 Task: Compose an email invitation for a welcome party, using 'Baguet Script' font and include an image from your desktop.
Action: Mouse moved to (53, 61)
Screenshot: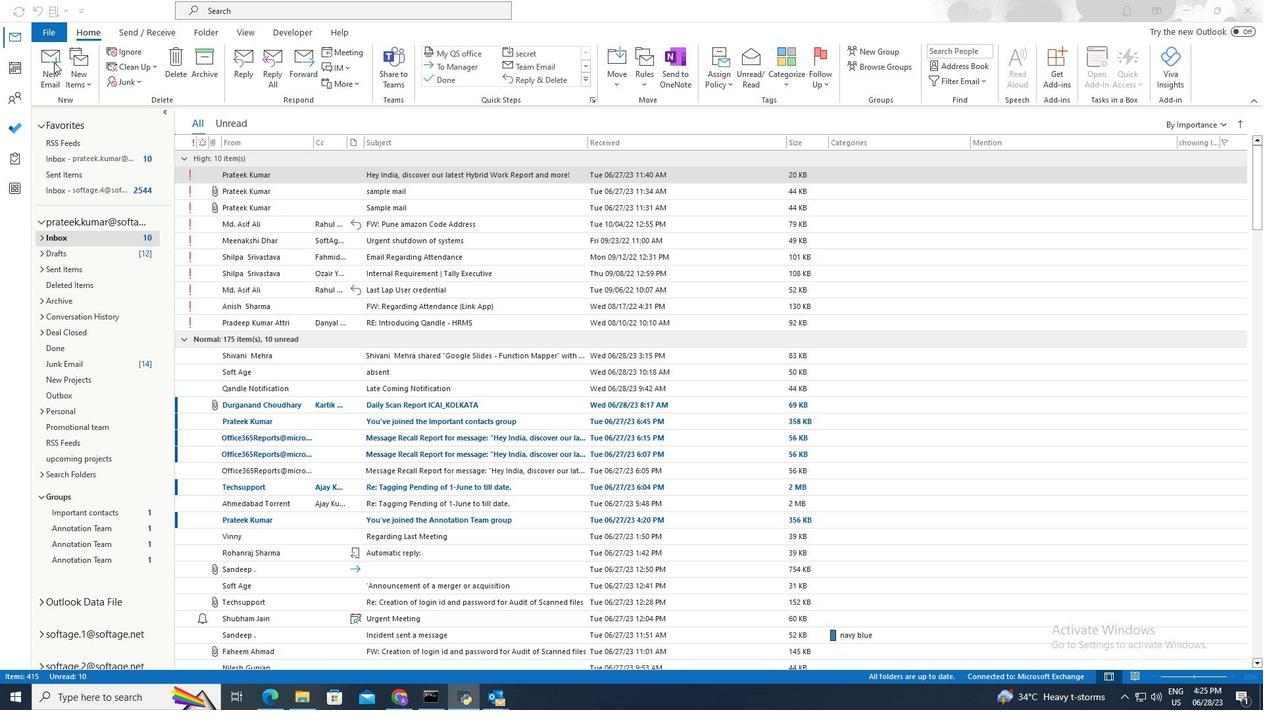 
Action: Mouse pressed left at (53, 61)
Screenshot: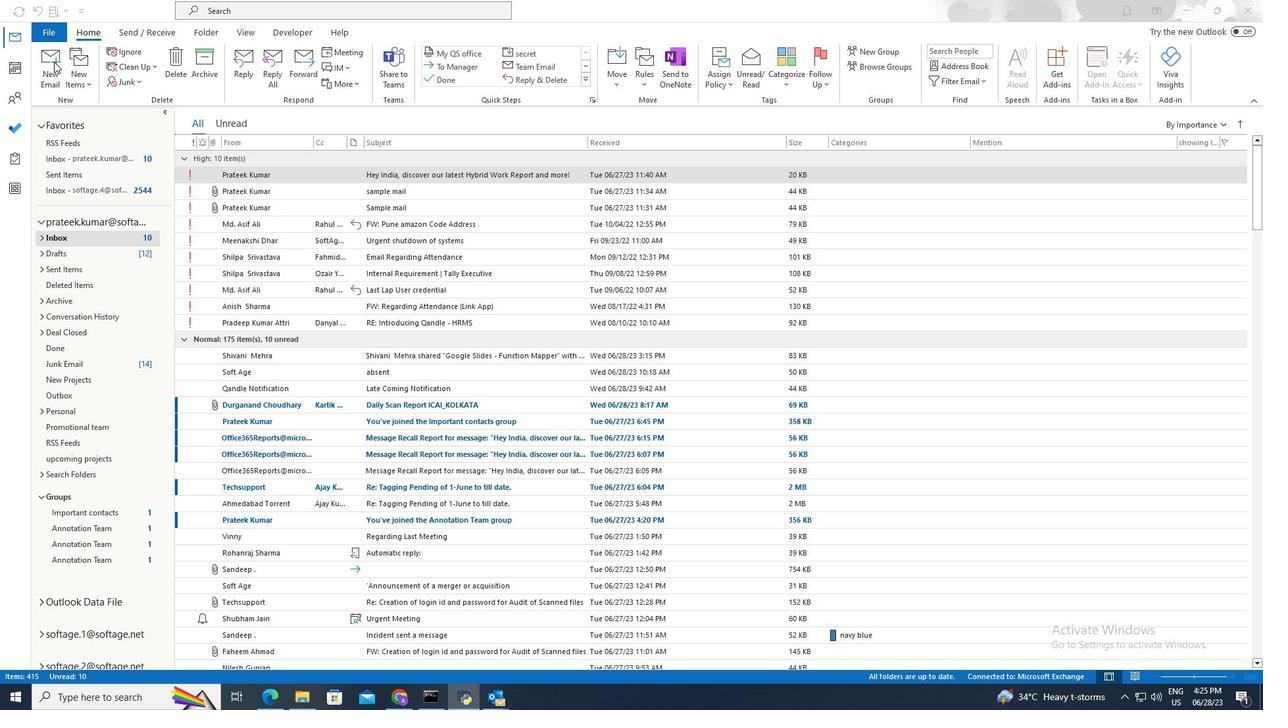 
Action: Mouse moved to (53, 61)
Screenshot: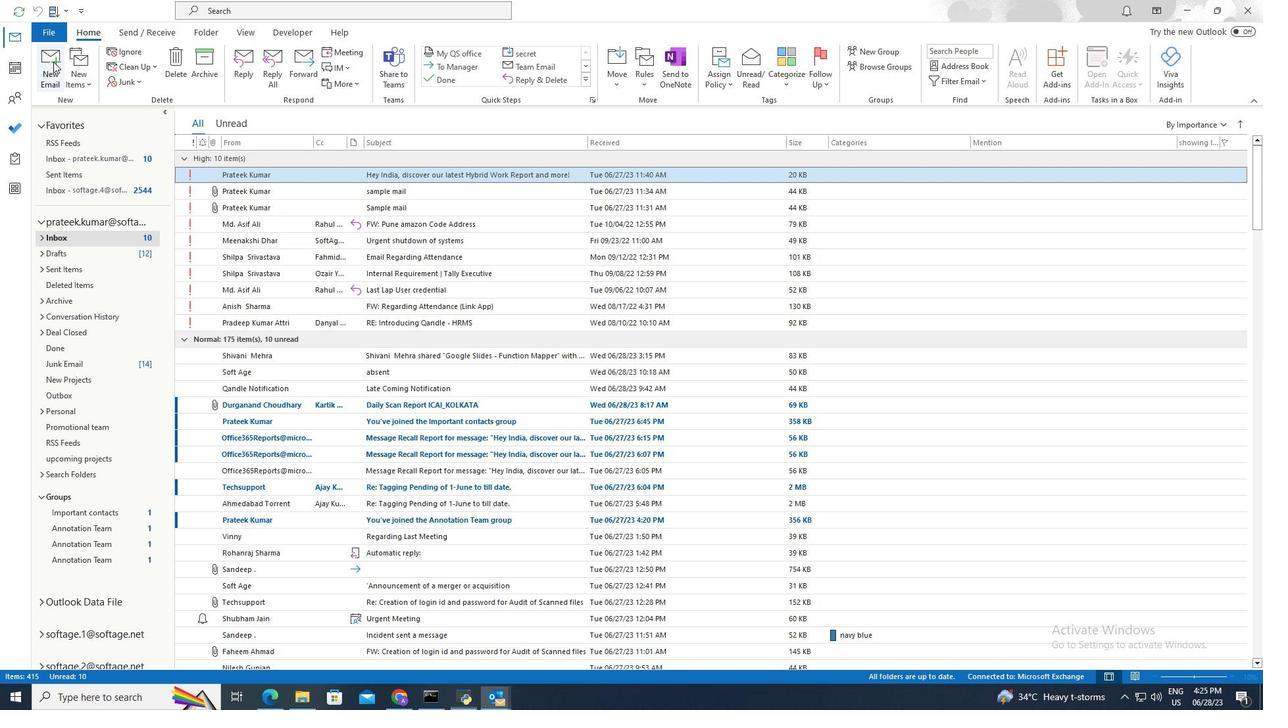
Action: Mouse pressed left at (53, 61)
Screenshot: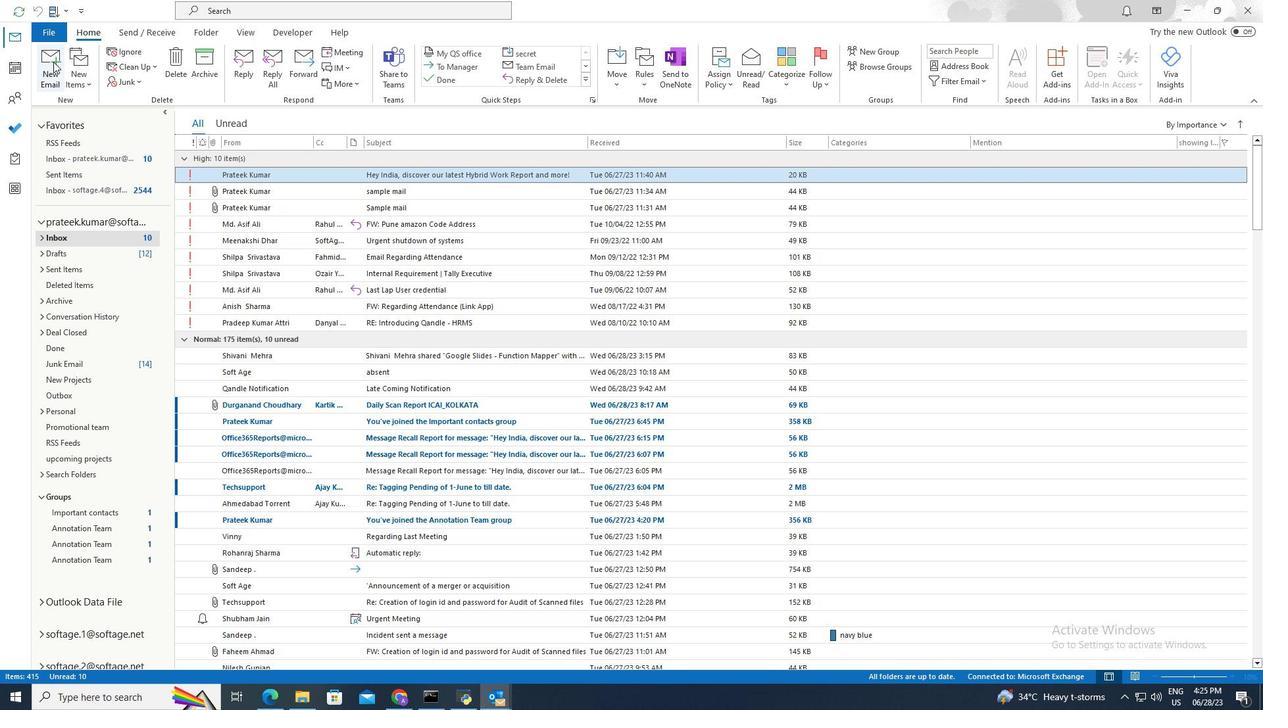 
Action: Mouse moved to (182, 158)
Screenshot: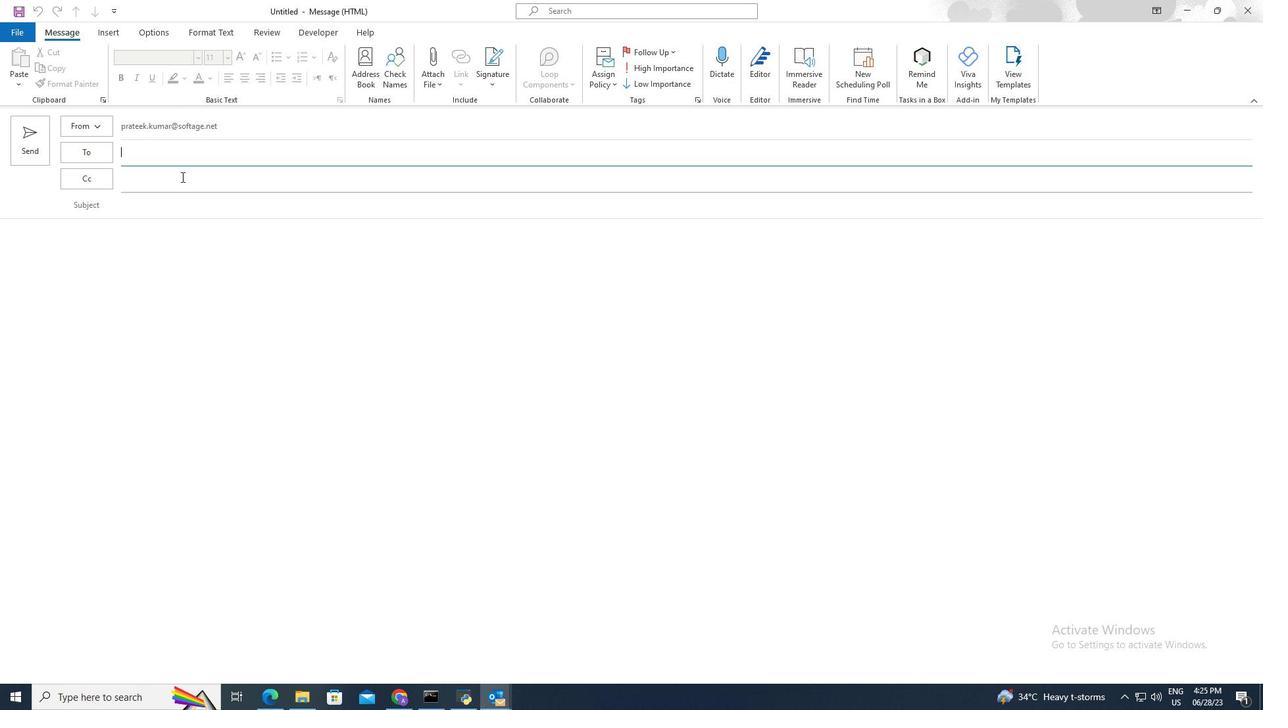 
Action: Mouse pressed left at (182, 158)
Screenshot: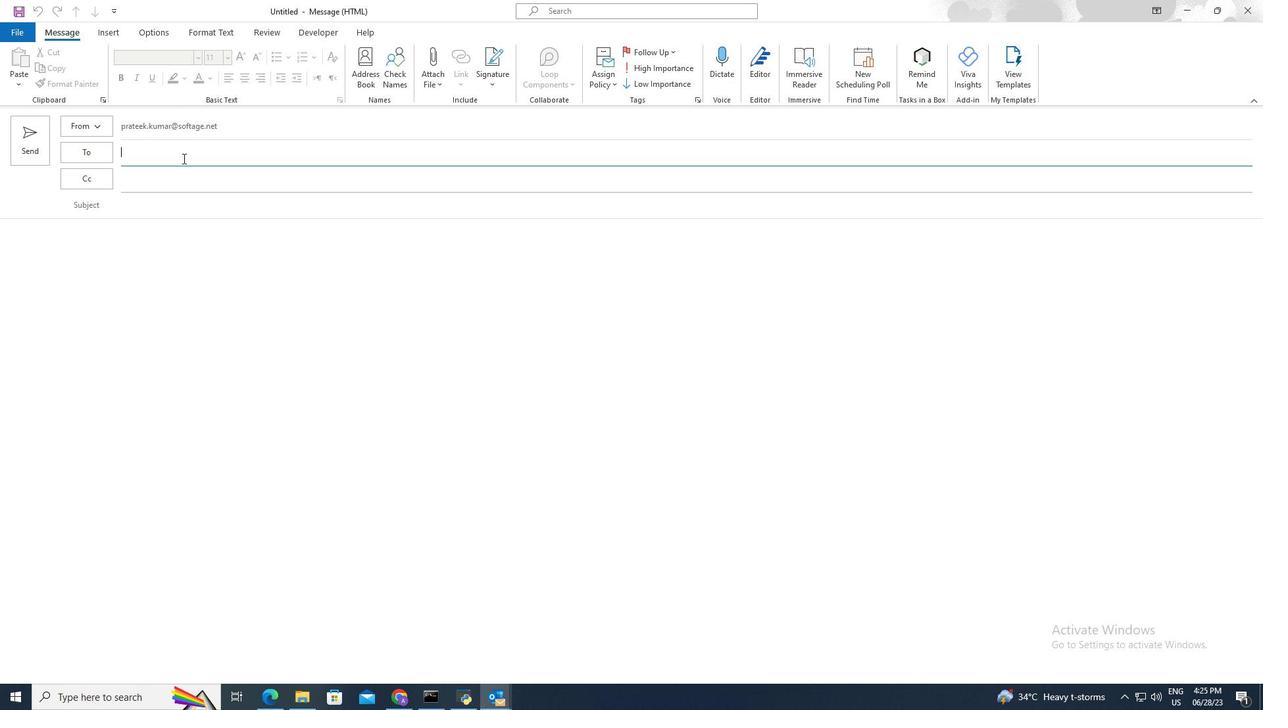 
Action: Key pressed ne<Key.enter>
Screenshot: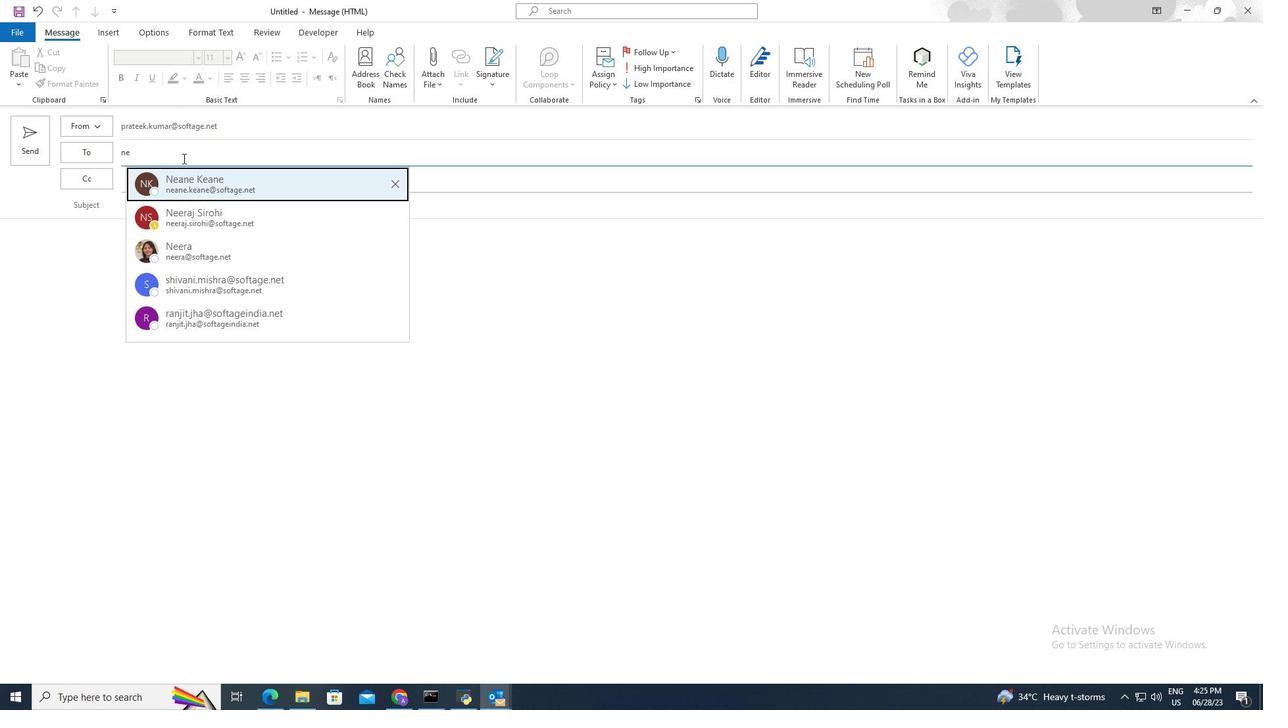 
Action: Mouse moved to (207, 186)
Screenshot: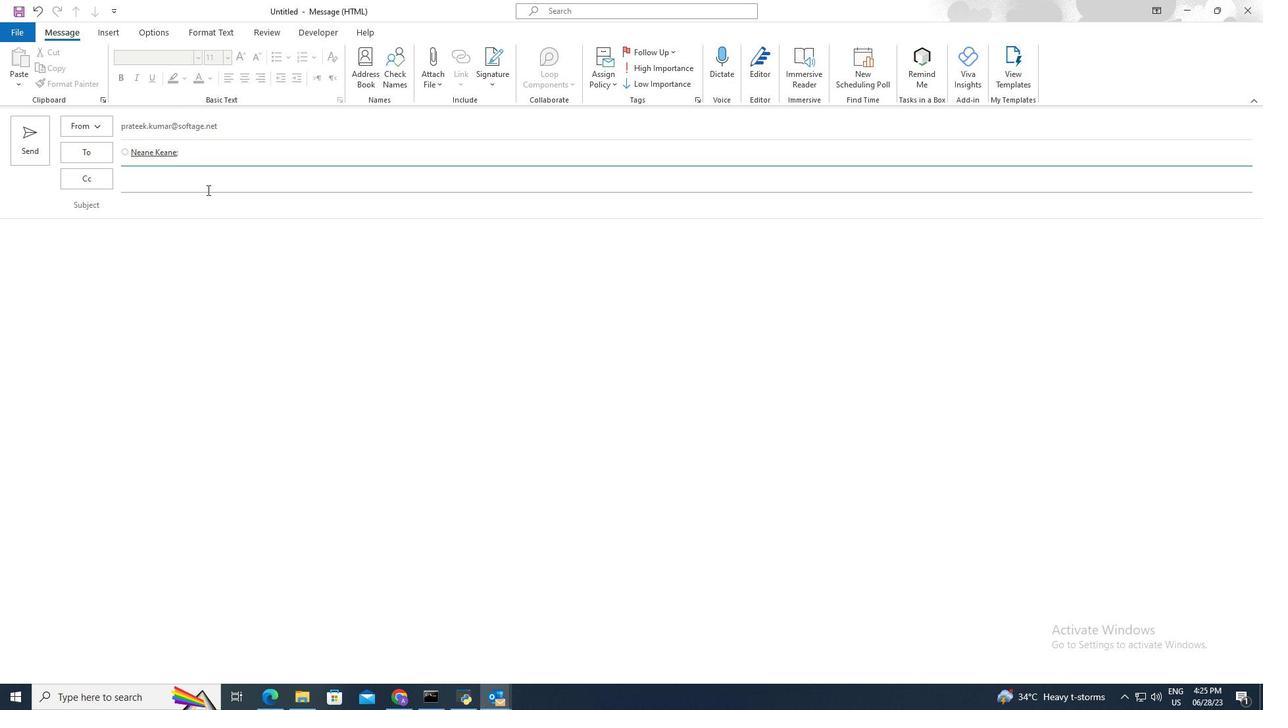 
Action: Mouse pressed left at (207, 186)
Screenshot: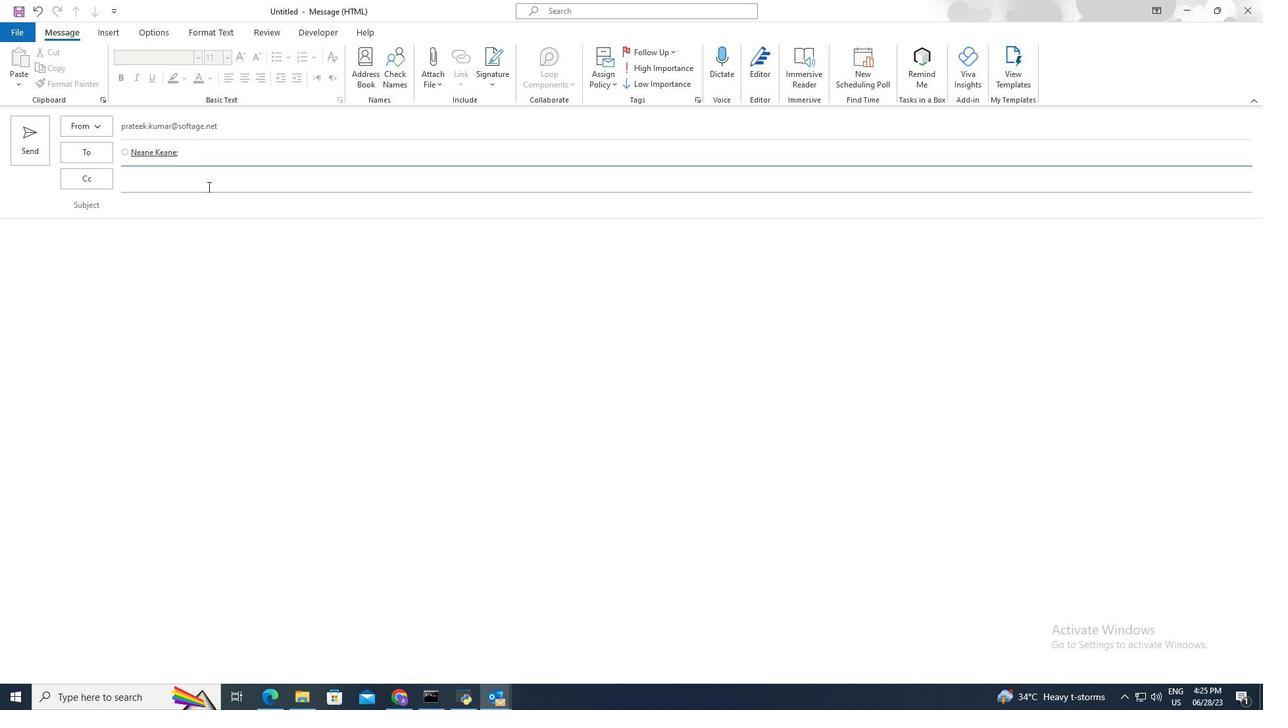 
Action: Key pressed pi<Key.enter>
Screenshot: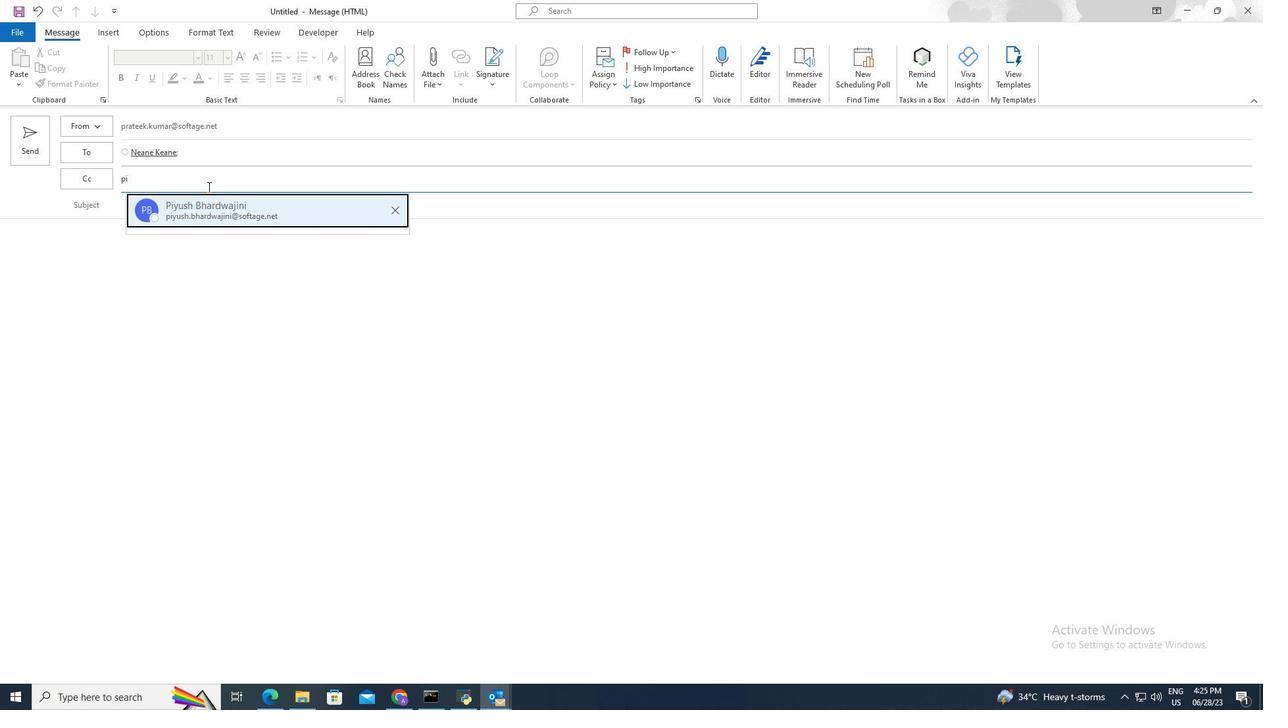 
Action: Mouse moved to (255, 187)
Screenshot: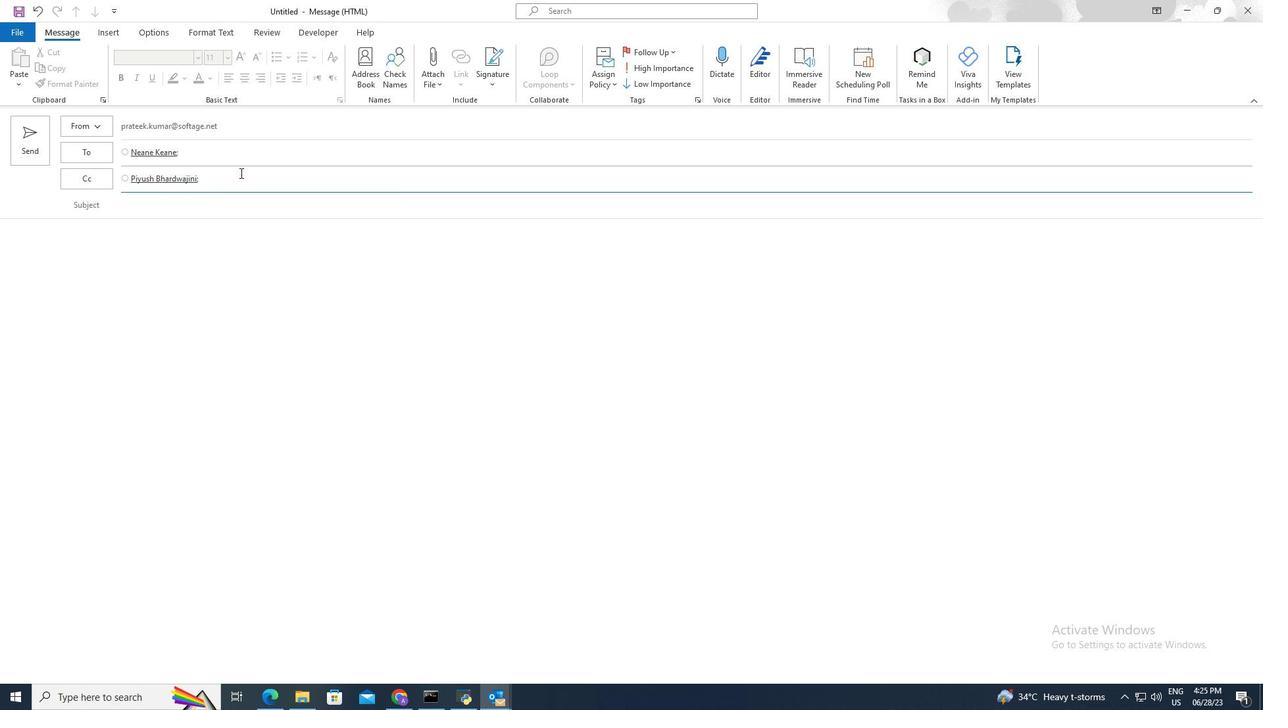 
Action: Mouse pressed left at (255, 187)
Screenshot: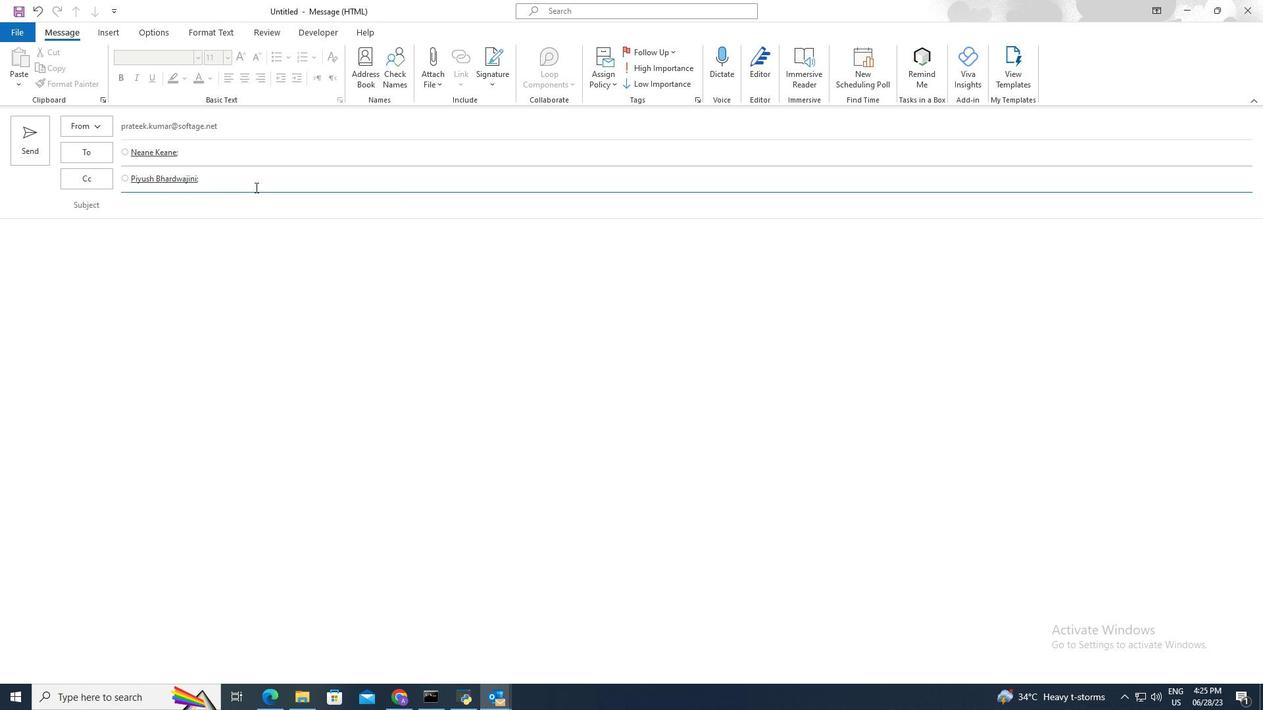 
Action: Mouse moved to (255, 187)
Screenshot: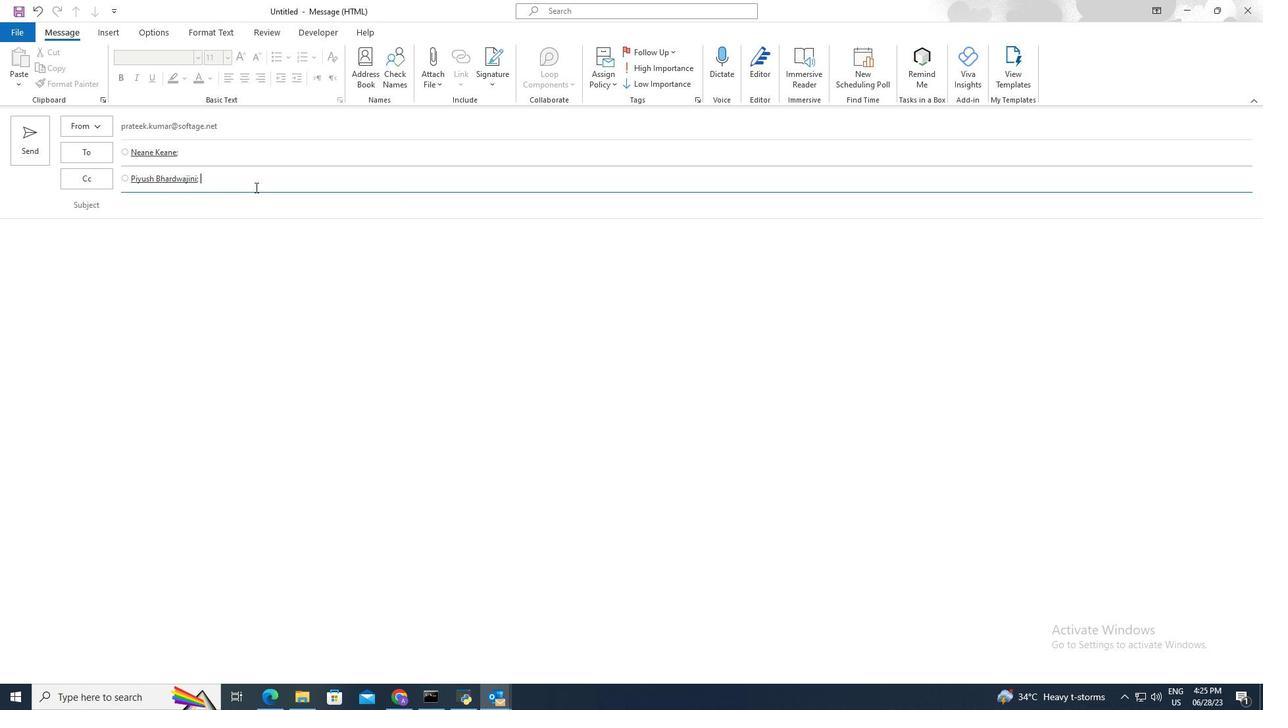 
Action: Key pressed roh<Key.enter>
Screenshot: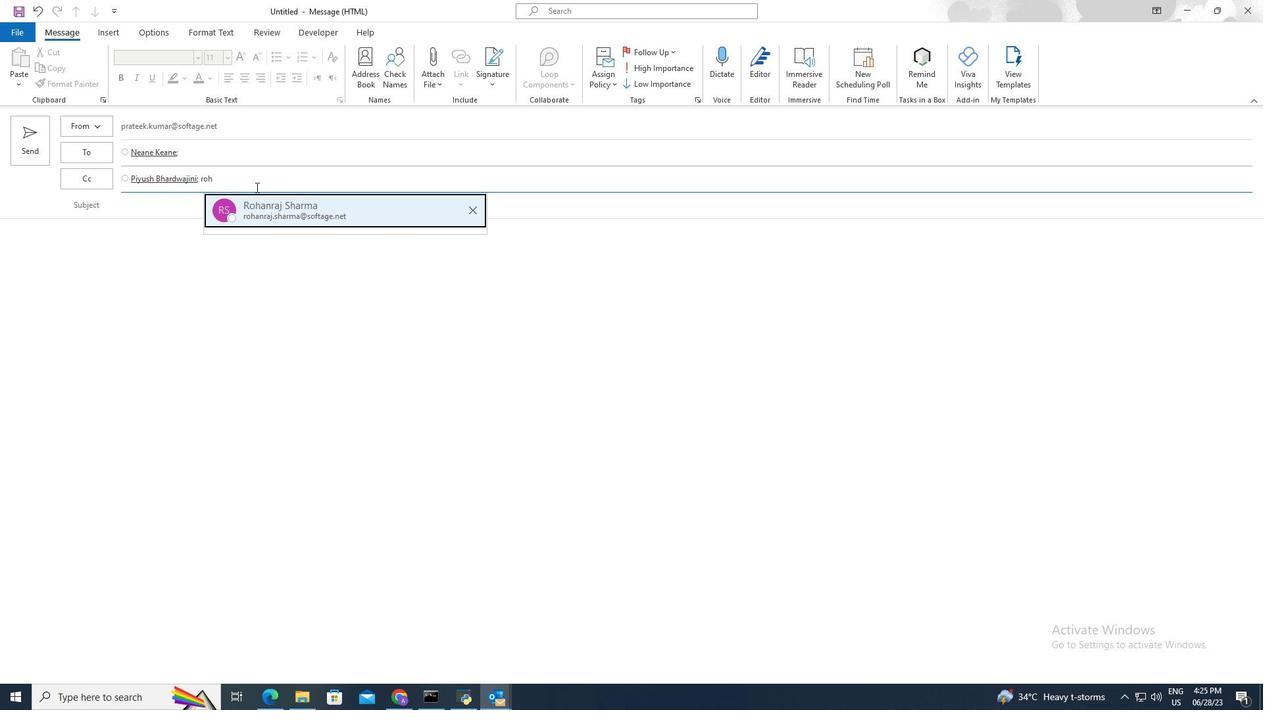 
Action: Mouse moved to (253, 211)
Screenshot: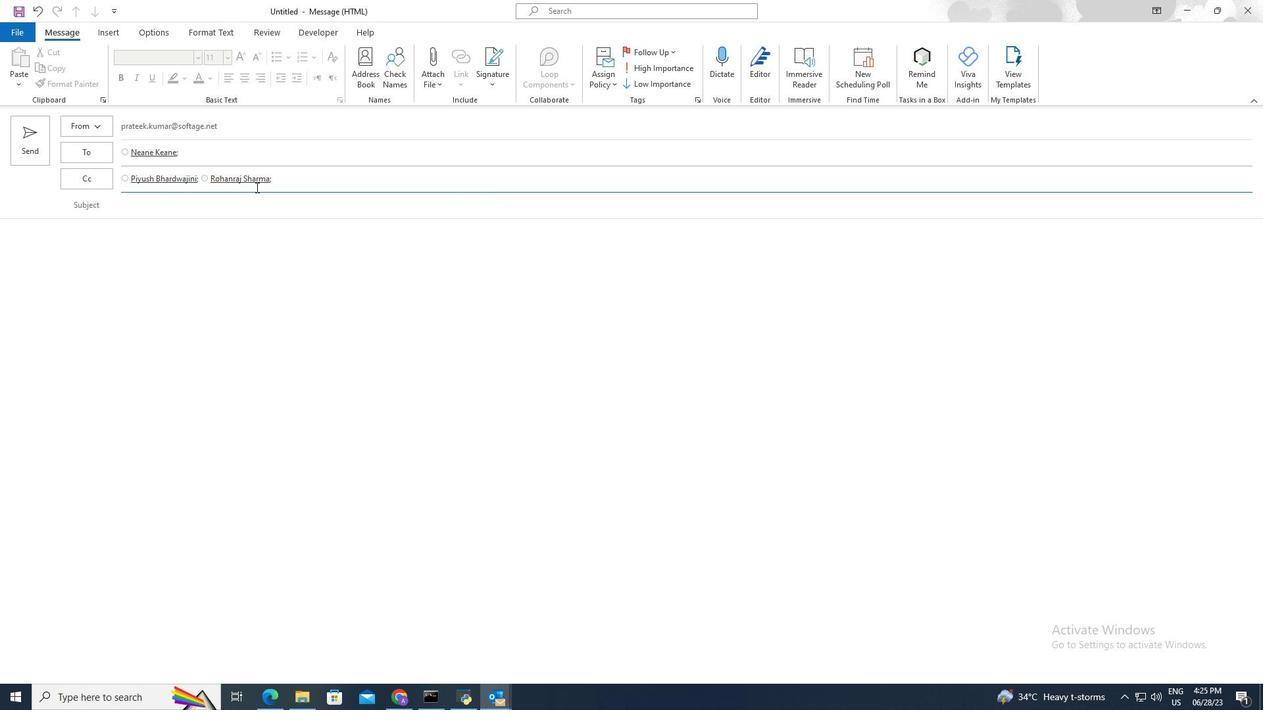 
Action: Mouse pressed left at (253, 211)
Screenshot: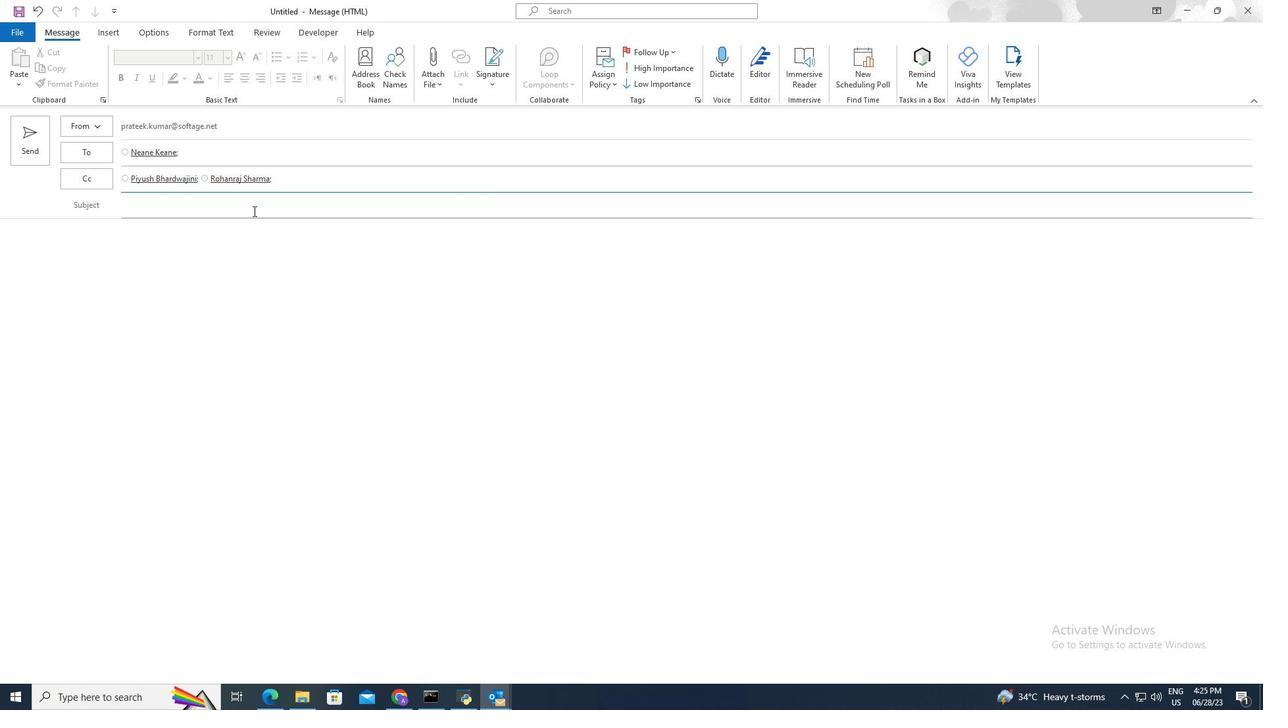 
Action: Key pressed <Key.shift>Join<Key.space><Key.shift>us<Key.space>for<Key.space>a<Key.space><Key.shift>Spectacular<Key.space><Key.shift>Welcome<Key.space><Key.shift>Party<Key.shift>!
Screenshot: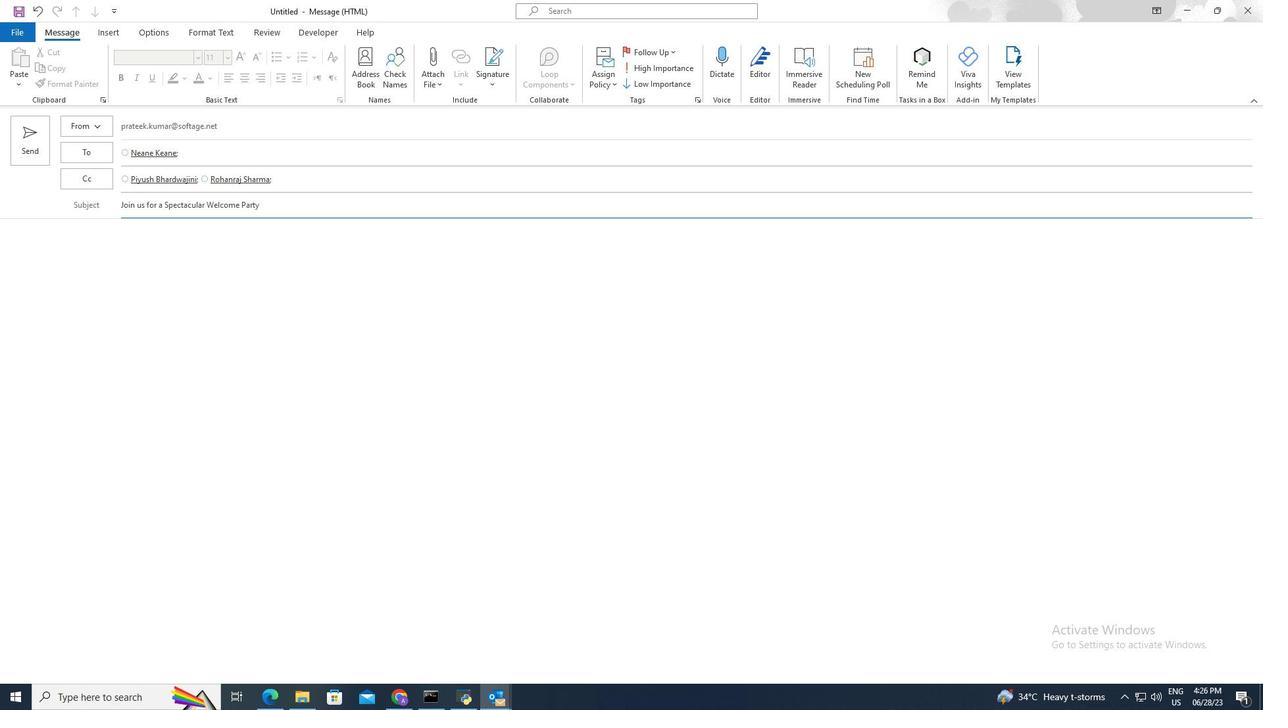 
Action: Mouse moved to (262, 247)
Screenshot: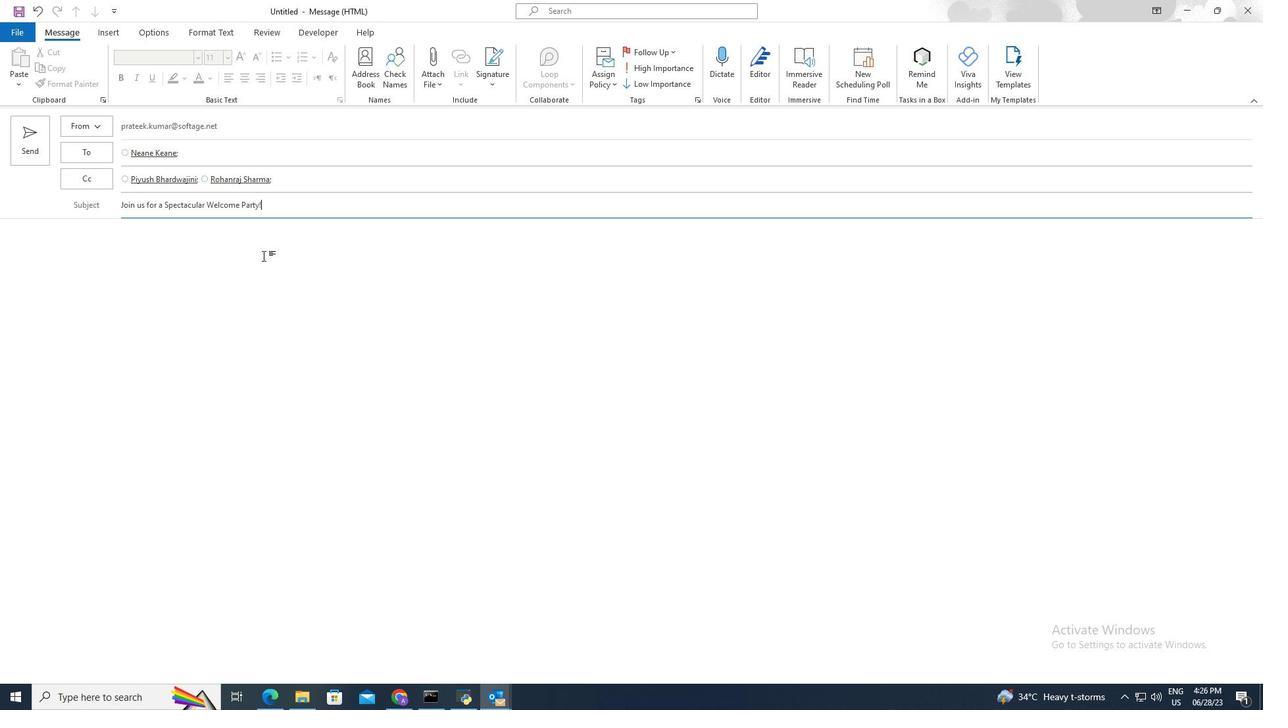 
Action: Mouse pressed left at (262, 247)
Screenshot: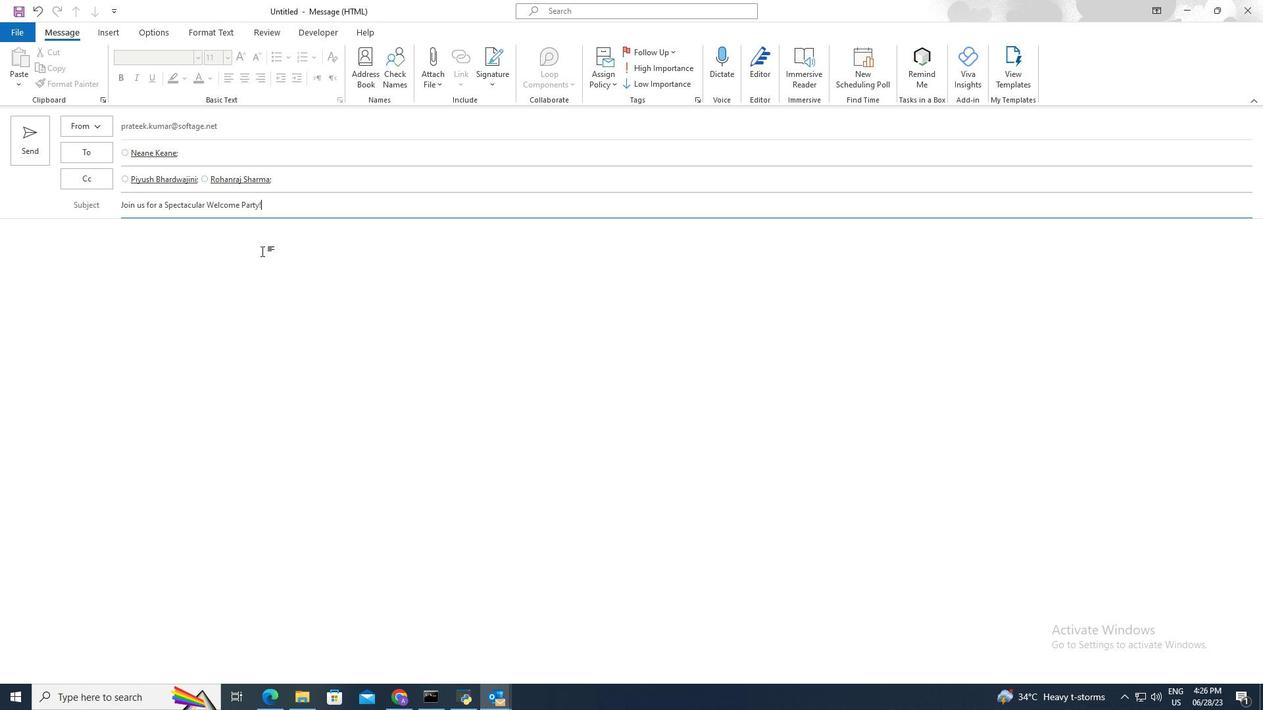 
Action: Key pressed <Key.shift>We<Key.space>hope<Key.space>this<Key.space>email<Key.space>finds<Key.space>you<Key.space>in<Key.space>high<Key.space>spirits<Key.shift><Key.shift><Key.shift><Key.shift><Key.shift>!<Key.space><Key.shift><Key.shift><Key.shift><Key.shift><Key.shift><Key.shift><Key.shift><Key.shift><Key.shift><Key.shift><Key.shift><Key.shift><Key.shift><Key.shift><Key.shift><Key.shift><Key.shift><Key.shift><Key.shift><Key.shift><Key.shift><Key.shift><Key.shift><Key.shift><Key.shift><Key.shift><Key.shift><Key.shift>We<Key.space>are<Key.space>delighted<Key.space>to<Key.space>extend<Key.space>a<Key.space>warm<Key.space>invitation<Key.space>to<Key.space>our<Key.space>upcoming<Key.space><Key.shift>Welcome<Key.space><Key.shift>Party,<Key.space>adn<Key.space>we<Key.space>would<Key.space>be<Key.space>thrilled<Key.space>if<Key.space>you<Key.space>could<Key.space>join<Key.space>us<Key.space>in<Key.space>ci<Key.backspace>elebrating<Key.space>this<Key.space>exciting<Key.space>occasion.<Key.space><Key.shift>As<Key.space>you<Key.space>may<Key.space>know<Key.space><Key.backspace>,<Key.space>we<Key.space>recently<Key.space>welcomed<Key.space>some<Key.space>fantastic<Key.space>new<Key.space>additions<Key.space>to<Key.space>our<Key.space>team,<Key.space>and<Key.space>we<Key.space>believe<Key.space>it's<Key.space>the<Key.space>perfect<Key.space>opportunity<Key.space>to<Key.space>come<Key.space>together,<Key.space>forge<Key.space>new<Key.space>connections,<Key.space>and<Key.space>foster<Key.space>s<Key.space><Key.backspace><Key.backspace>a<Key.space>sense<Key.space>of<Key.space>cm<Key.backspace>amaraderie<Key.space>
Screenshot: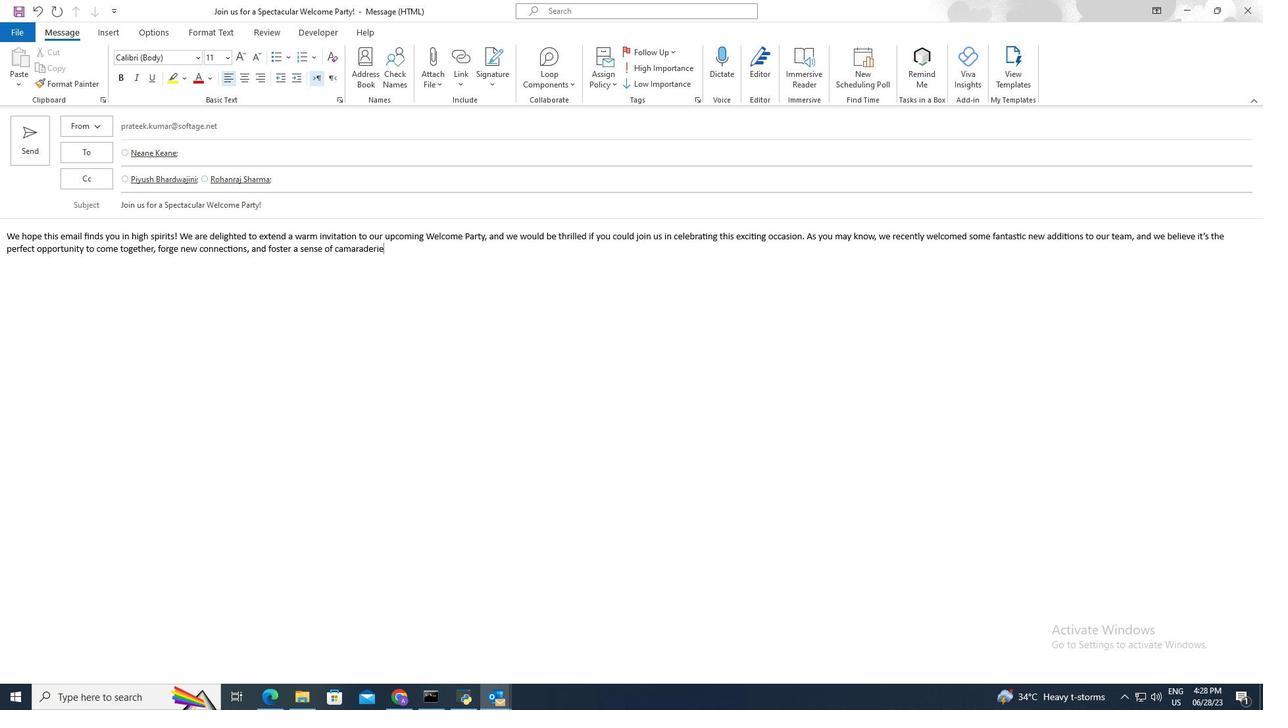 
Action: Mouse moved to (213, 241)
Screenshot: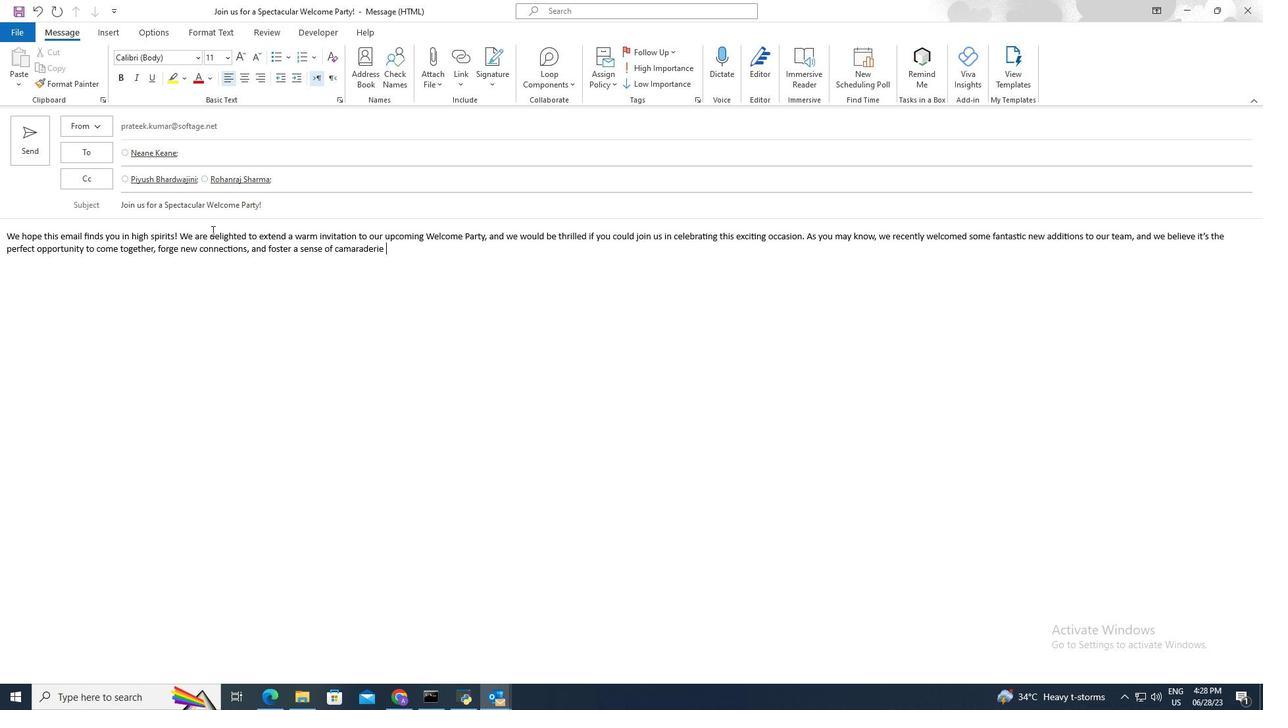 
Action: Mouse pressed left at (213, 241)
Screenshot: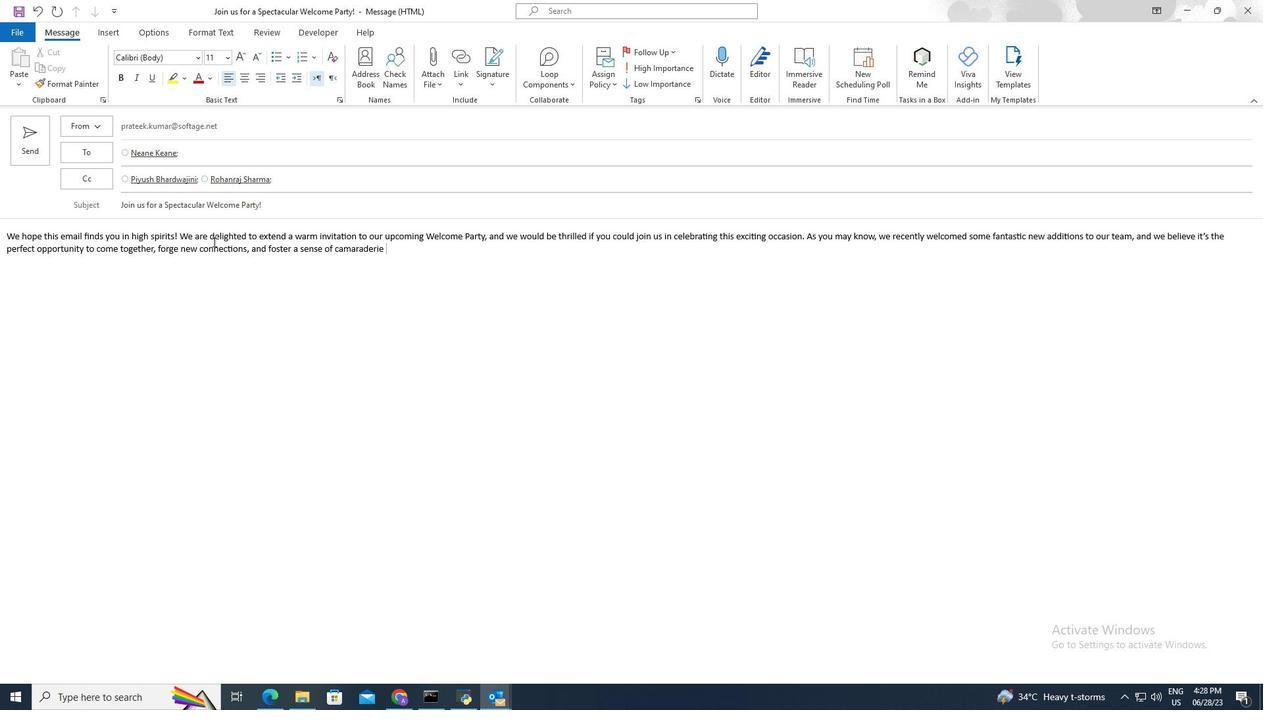 
Action: Mouse moved to (209, 242)
Screenshot: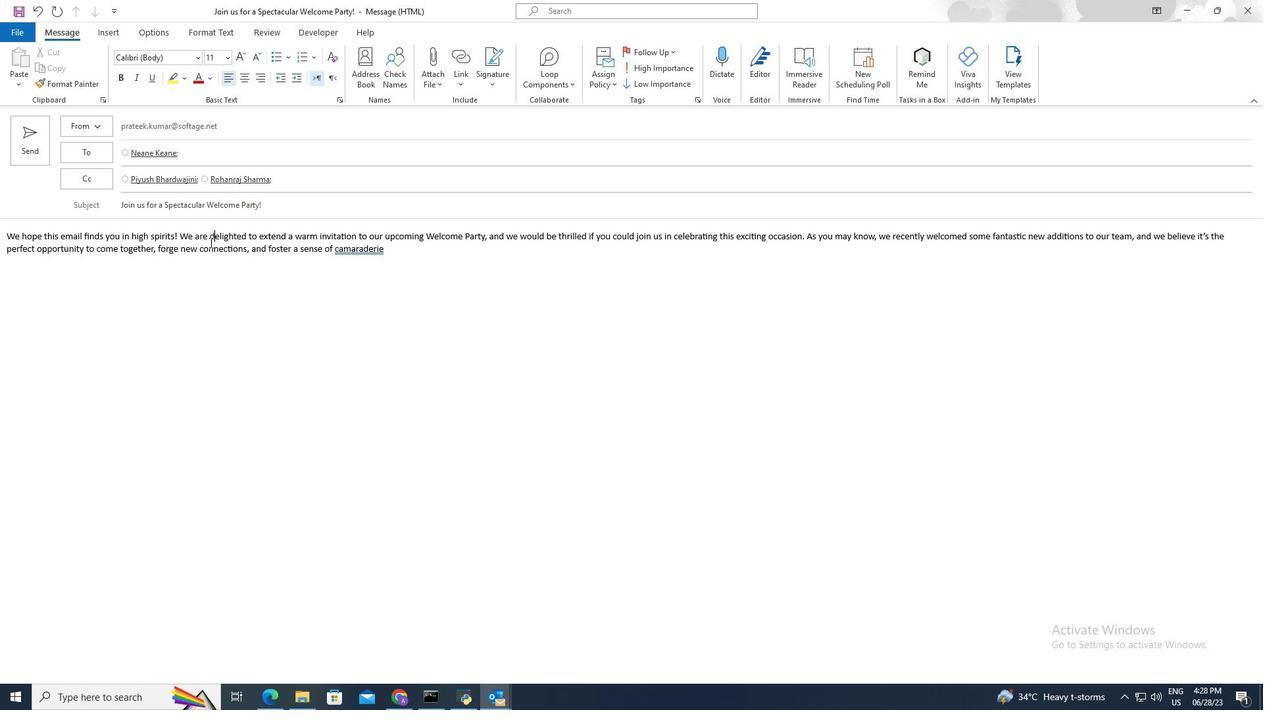 
Action: Key pressed ctrl+A
Screenshot: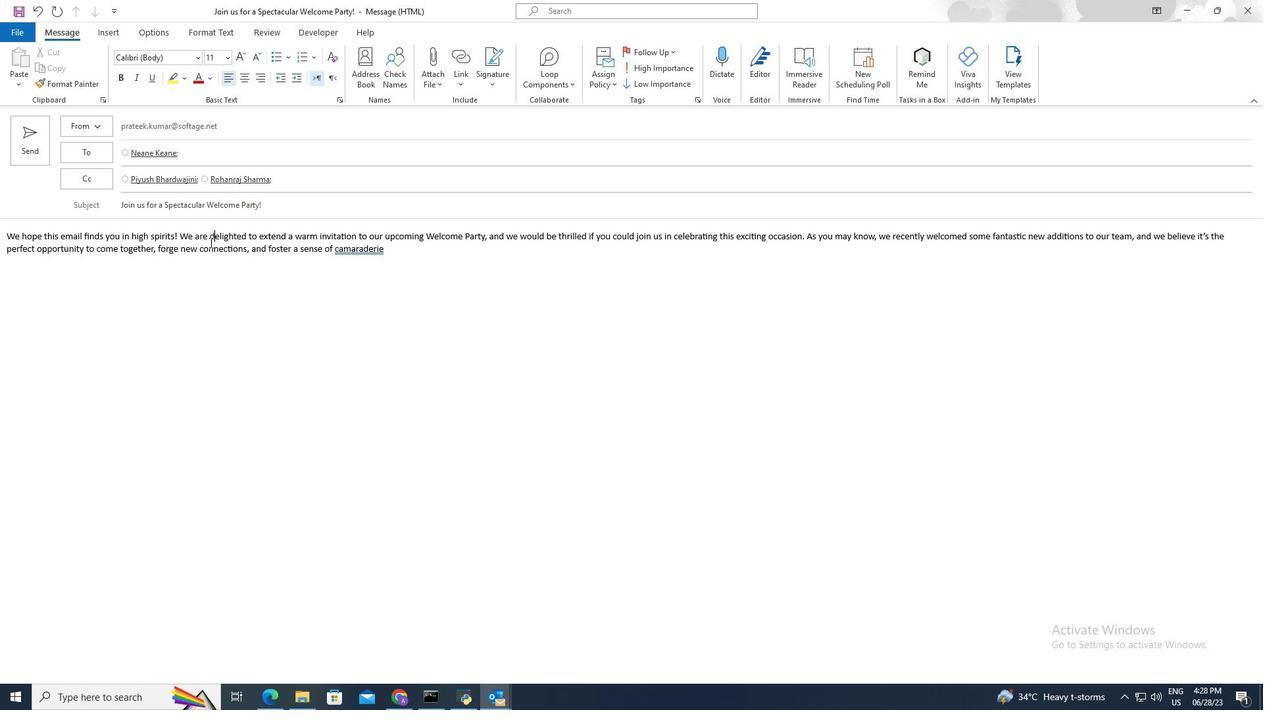 
Action: Mouse moved to (197, 56)
Screenshot: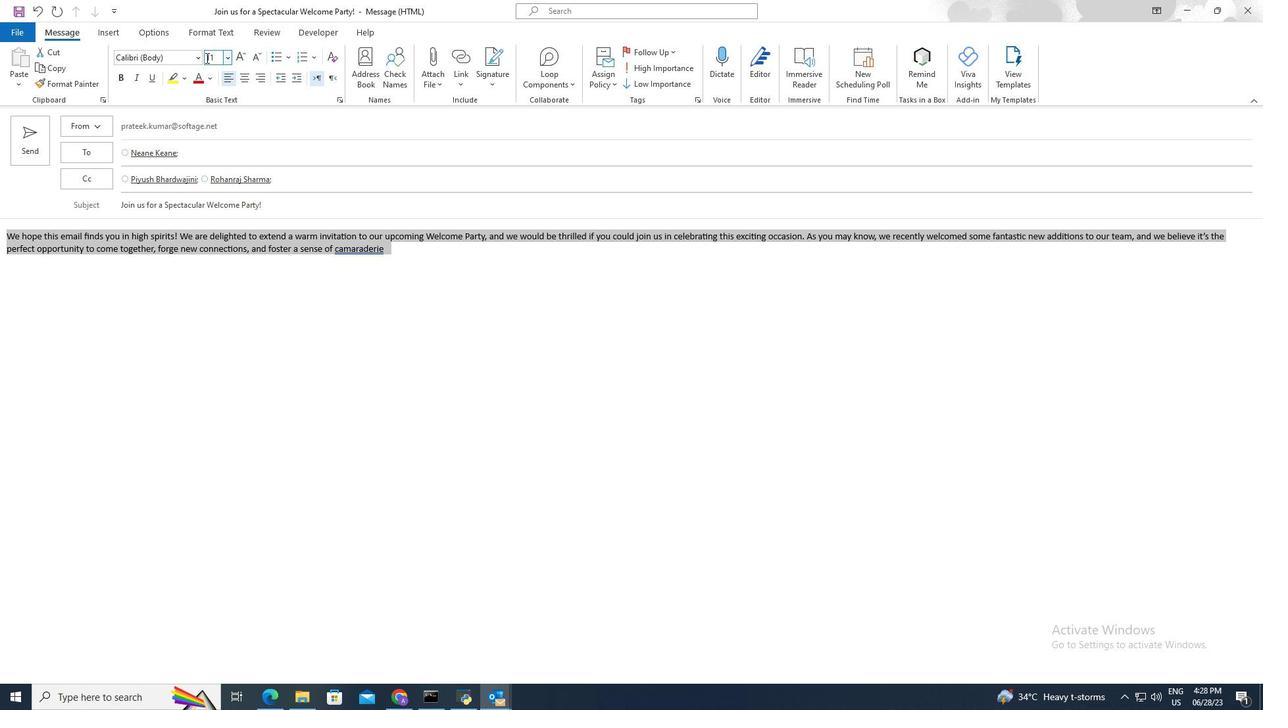 
Action: Mouse pressed left at (197, 56)
Screenshot: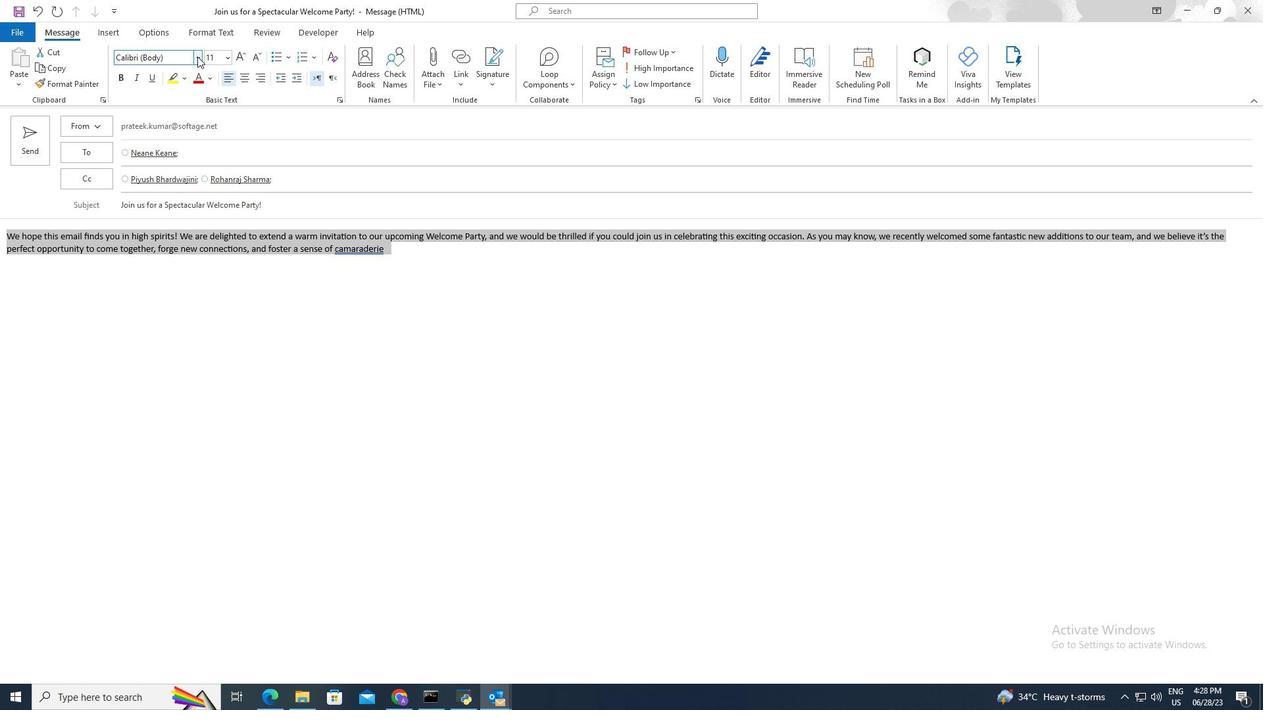 
Action: Mouse moved to (192, 61)
Screenshot: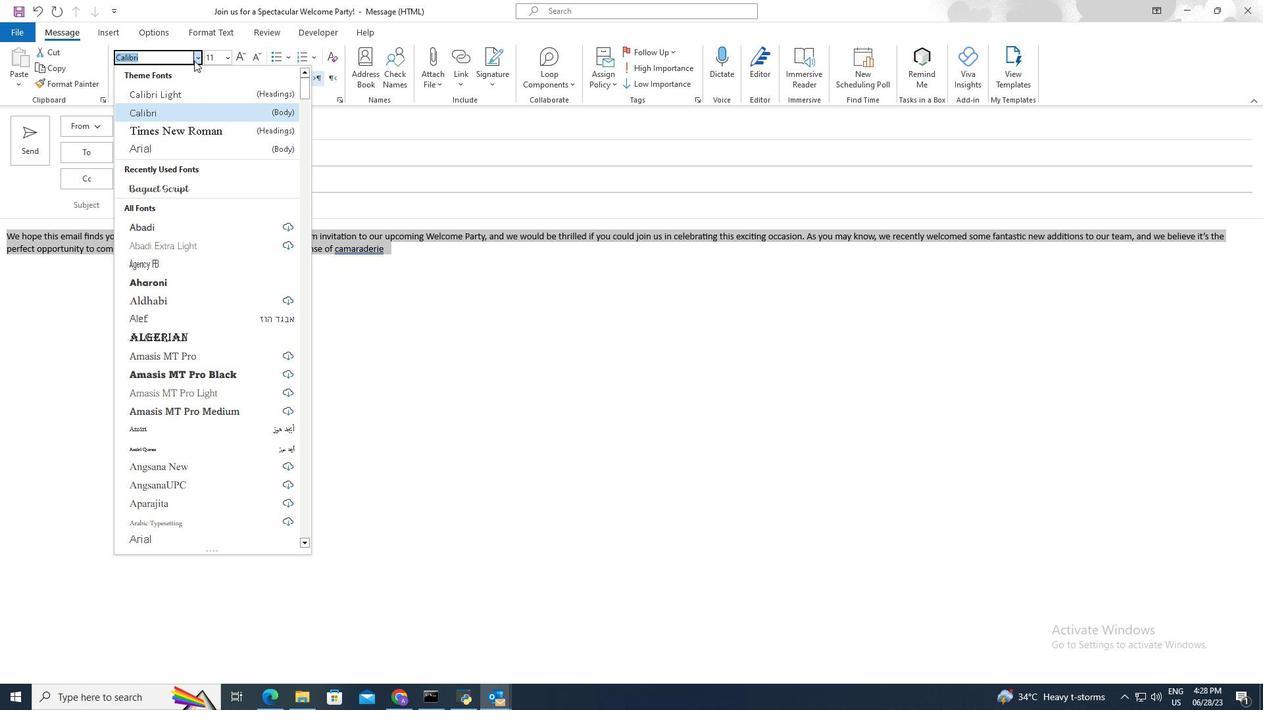 
Action: Key pressed <Key.backspace>b
Screenshot: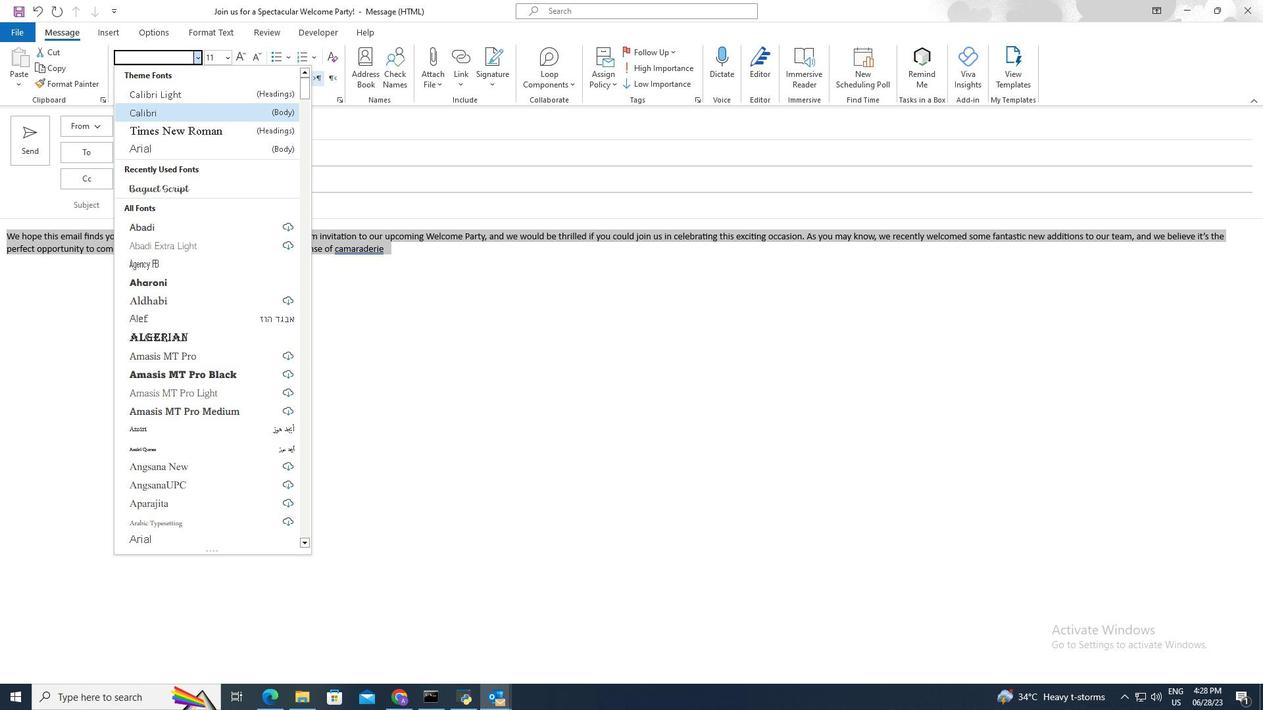
Action: Mouse moved to (190, 186)
Screenshot: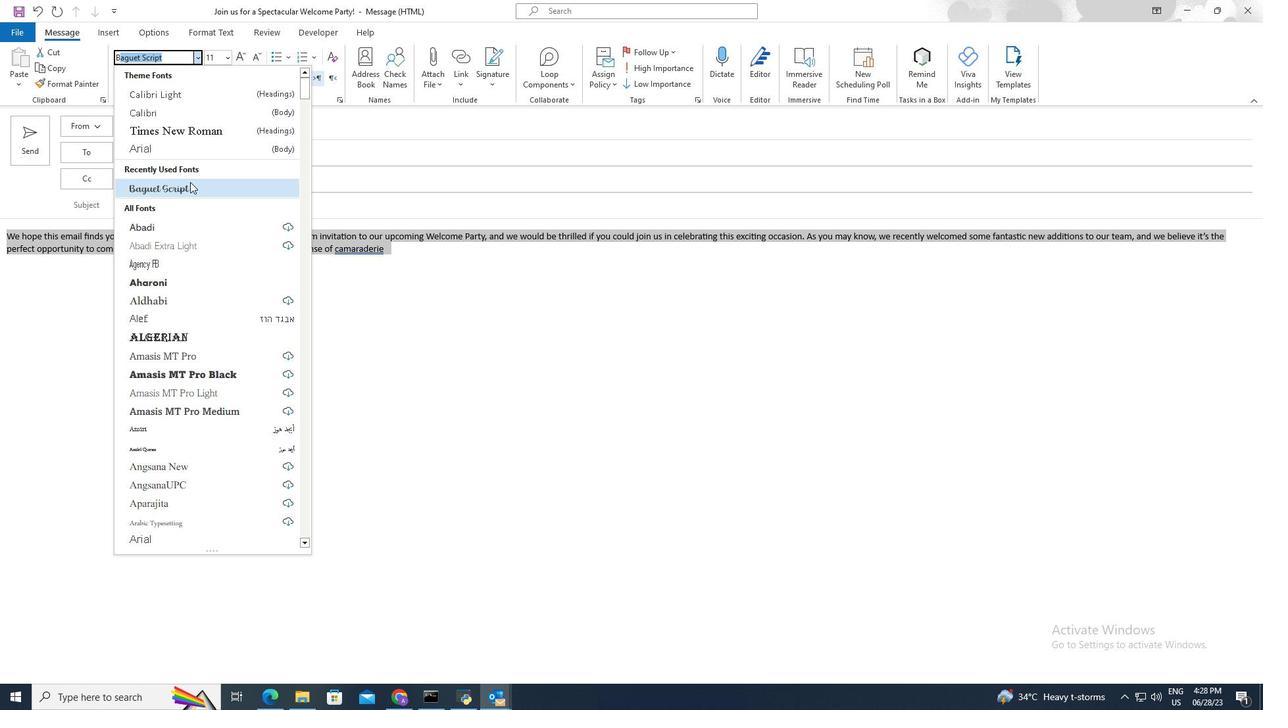 
Action: Mouse pressed left at (190, 186)
Screenshot: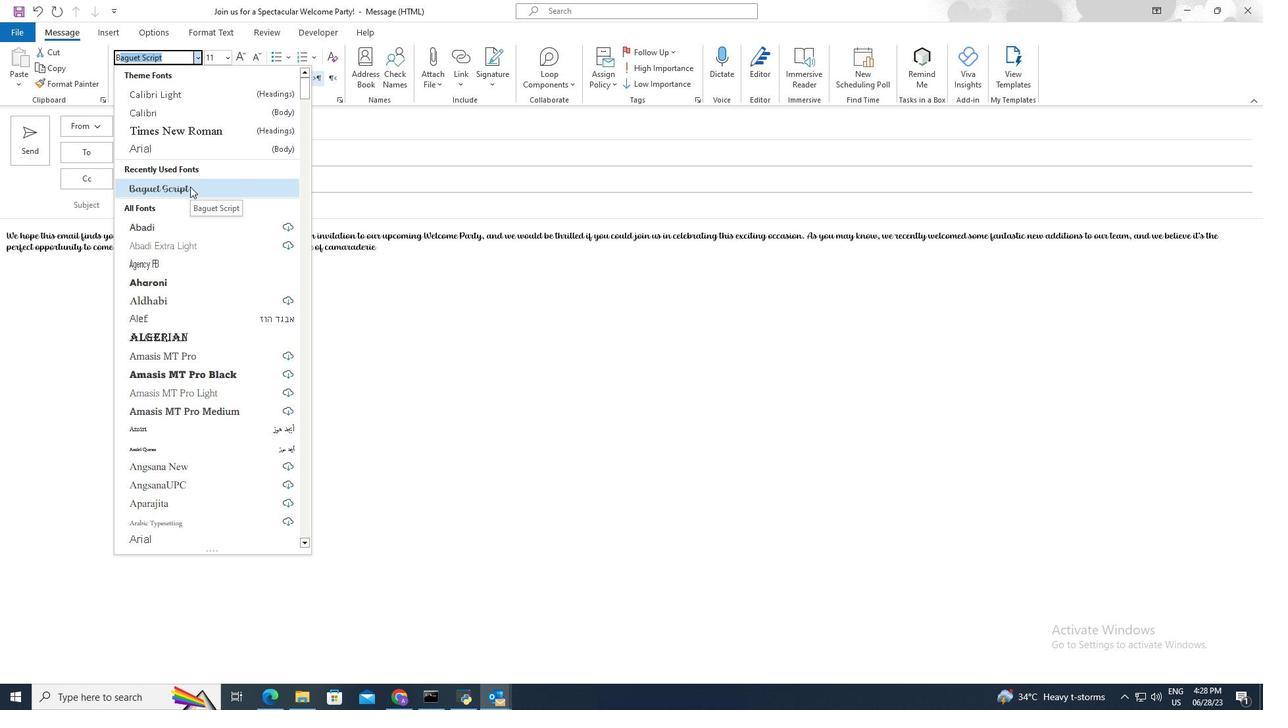 
Action: Mouse moved to (419, 256)
Screenshot: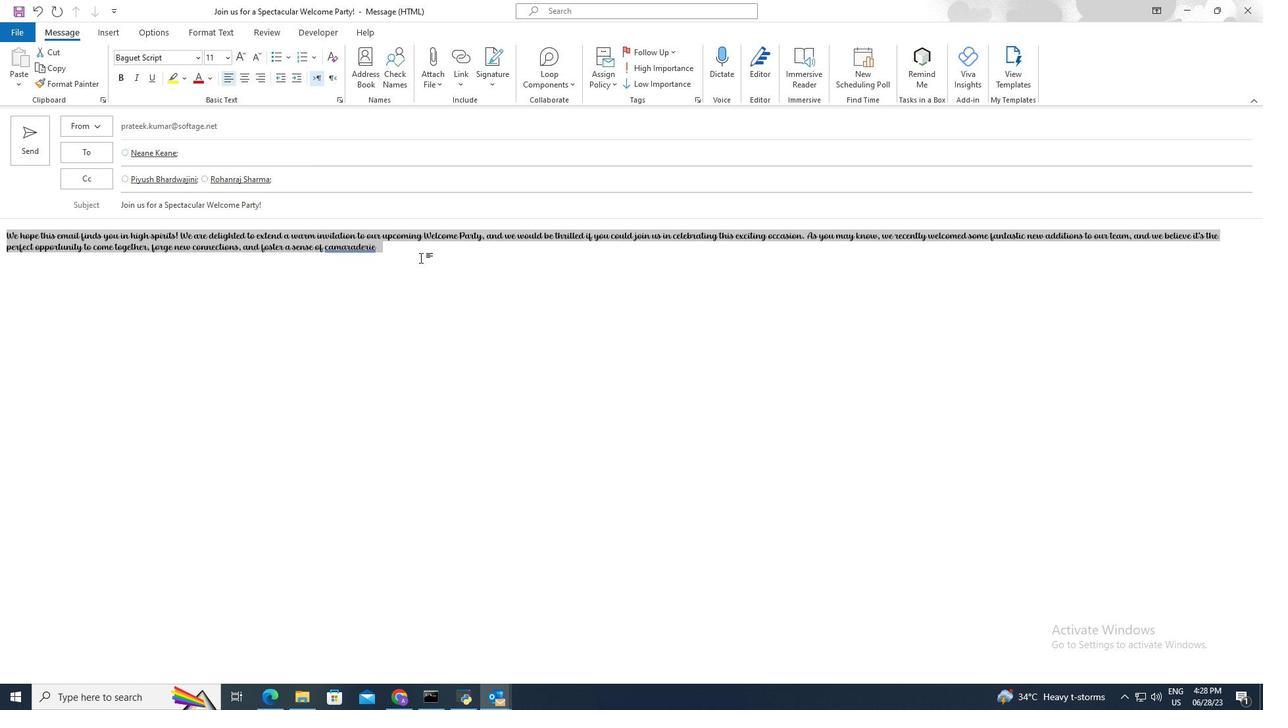 
Action: Mouse pressed left at (419, 256)
Screenshot: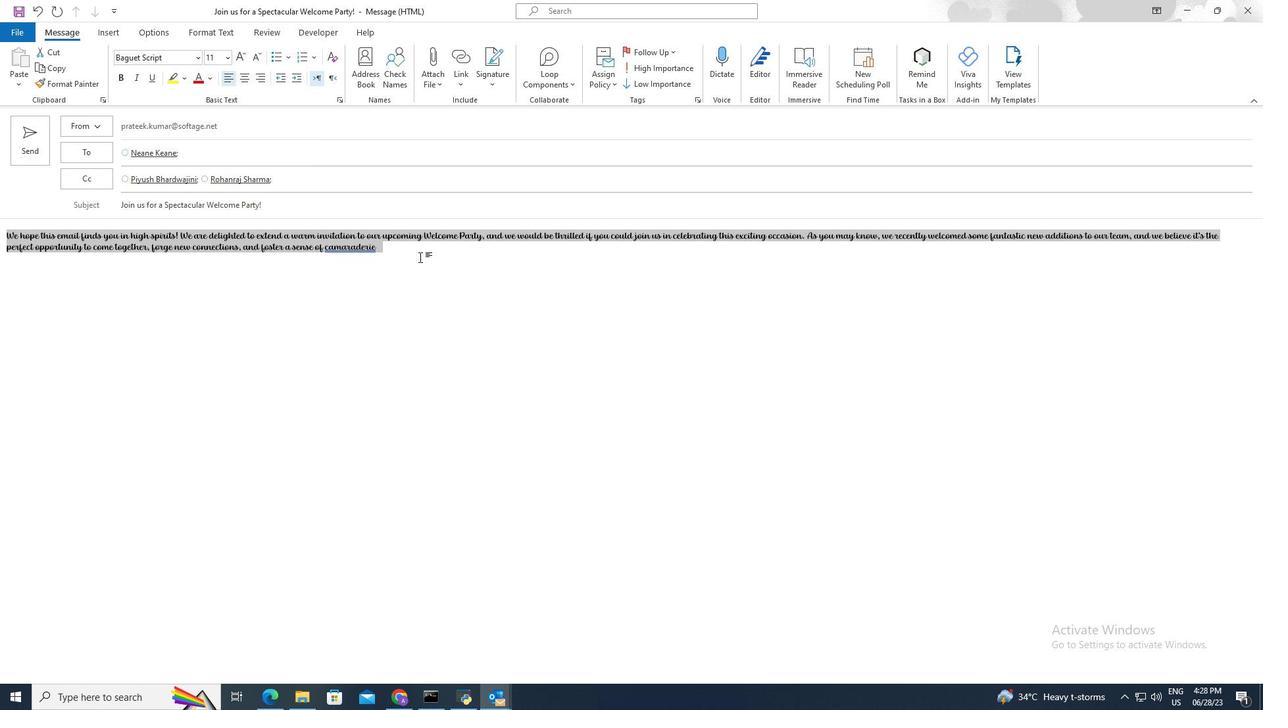 
Action: Mouse moved to (419, 255)
Screenshot: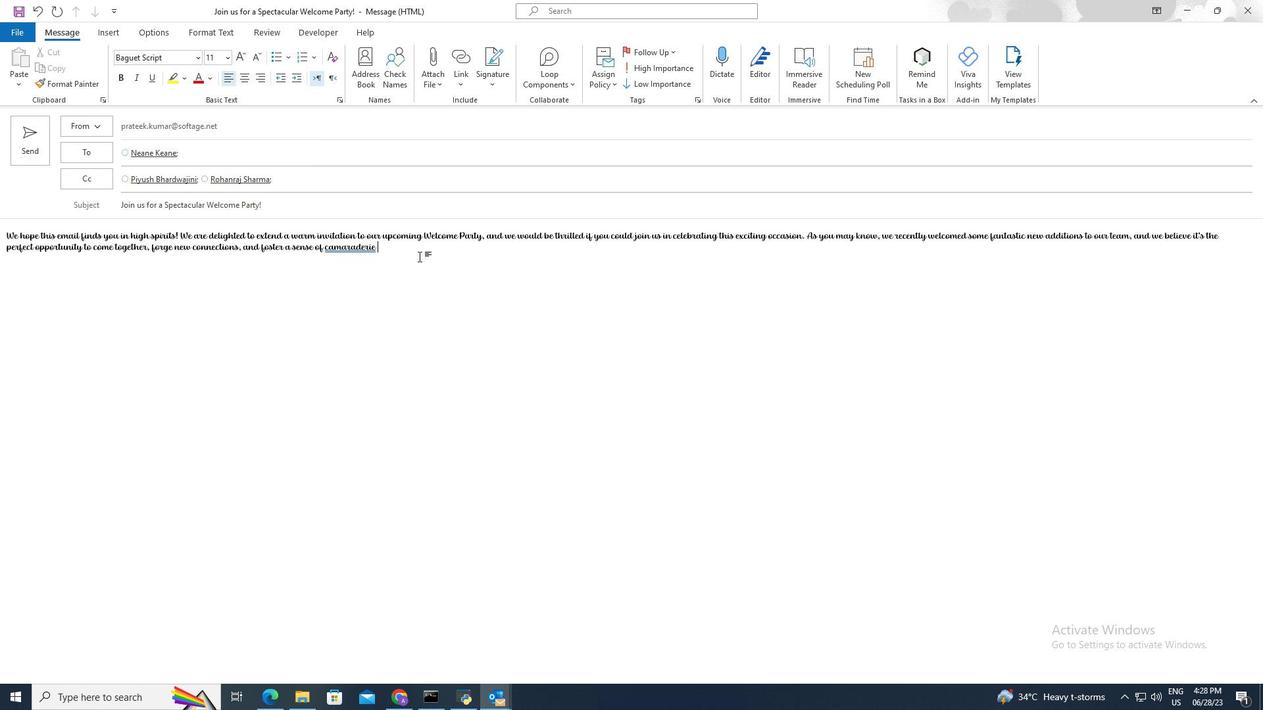 
Action: Key pressed <Key.shift_r><Key.enter>
Screenshot: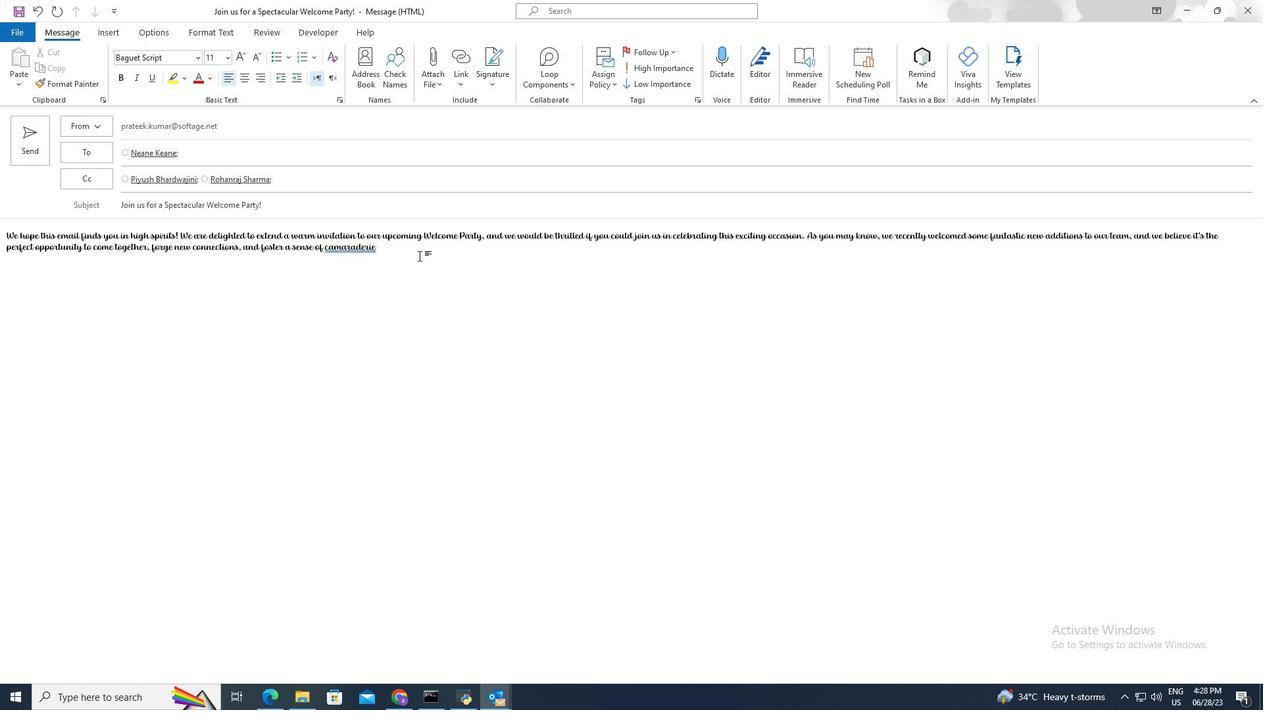 
Action: Mouse moved to (111, 34)
Screenshot: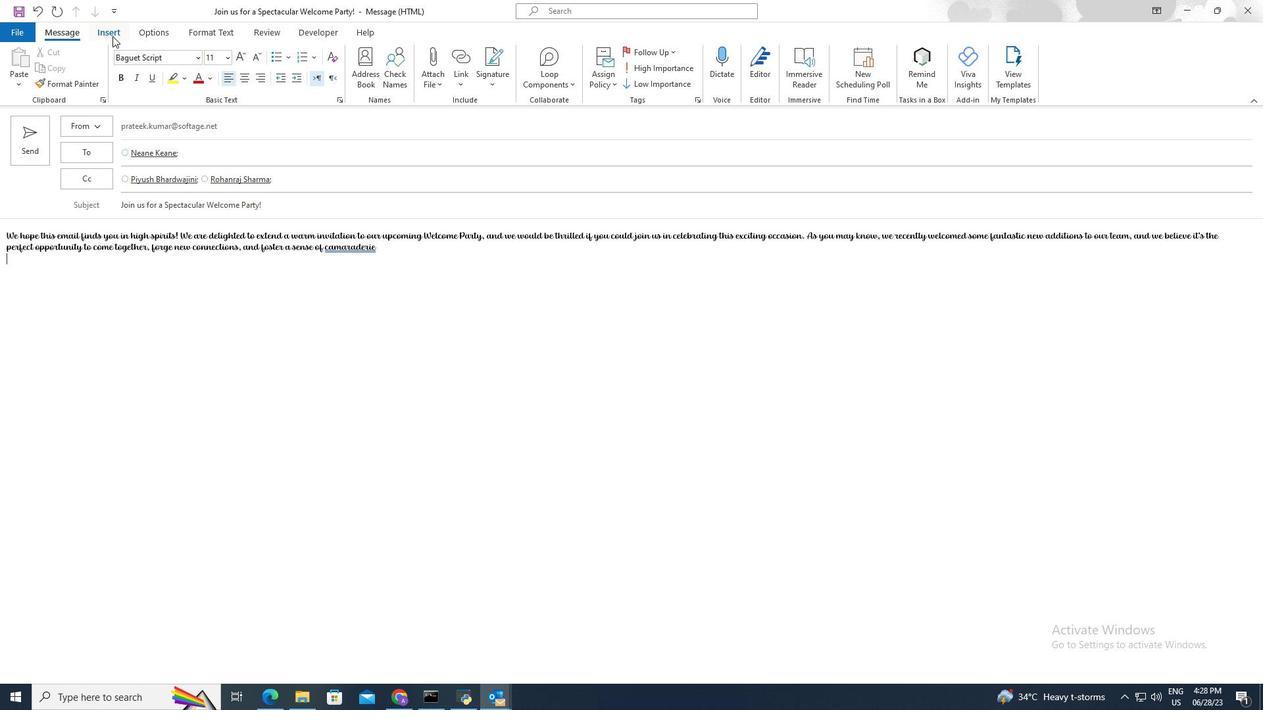 
Action: Mouse pressed left at (111, 34)
Screenshot: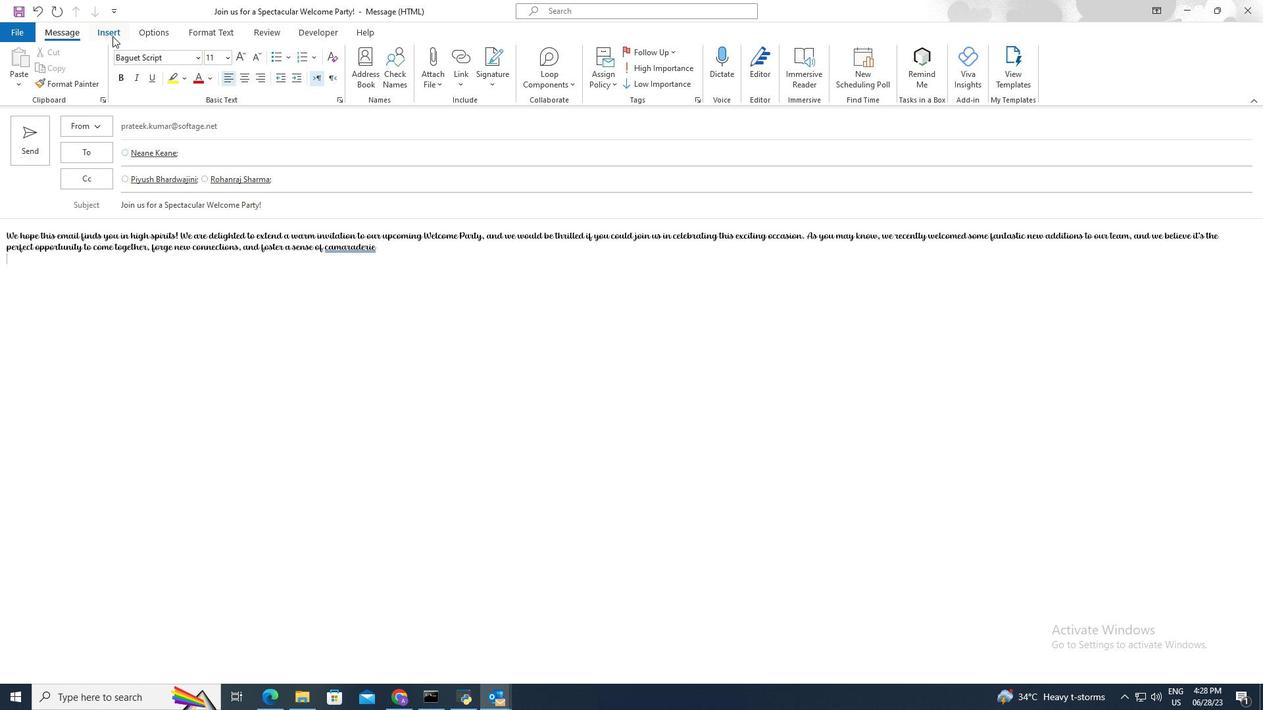 
Action: Mouse moved to (362, 77)
Screenshot: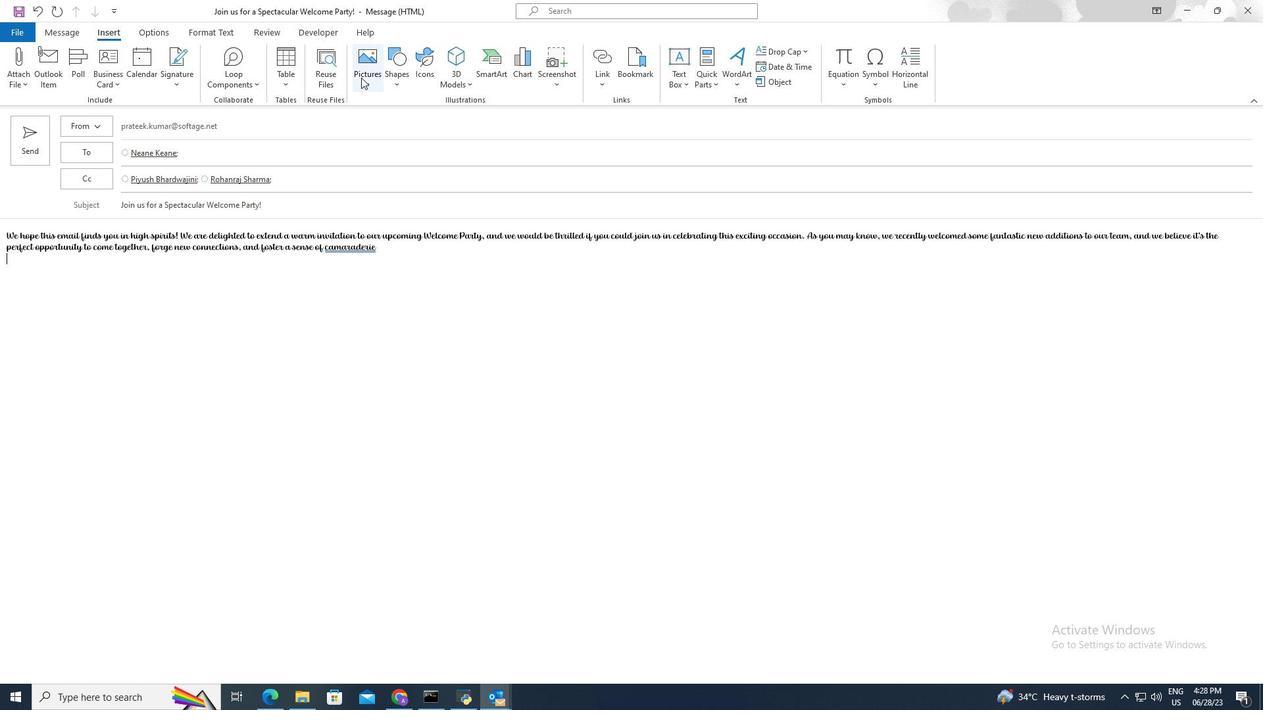 
Action: Mouse pressed left at (362, 77)
Screenshot: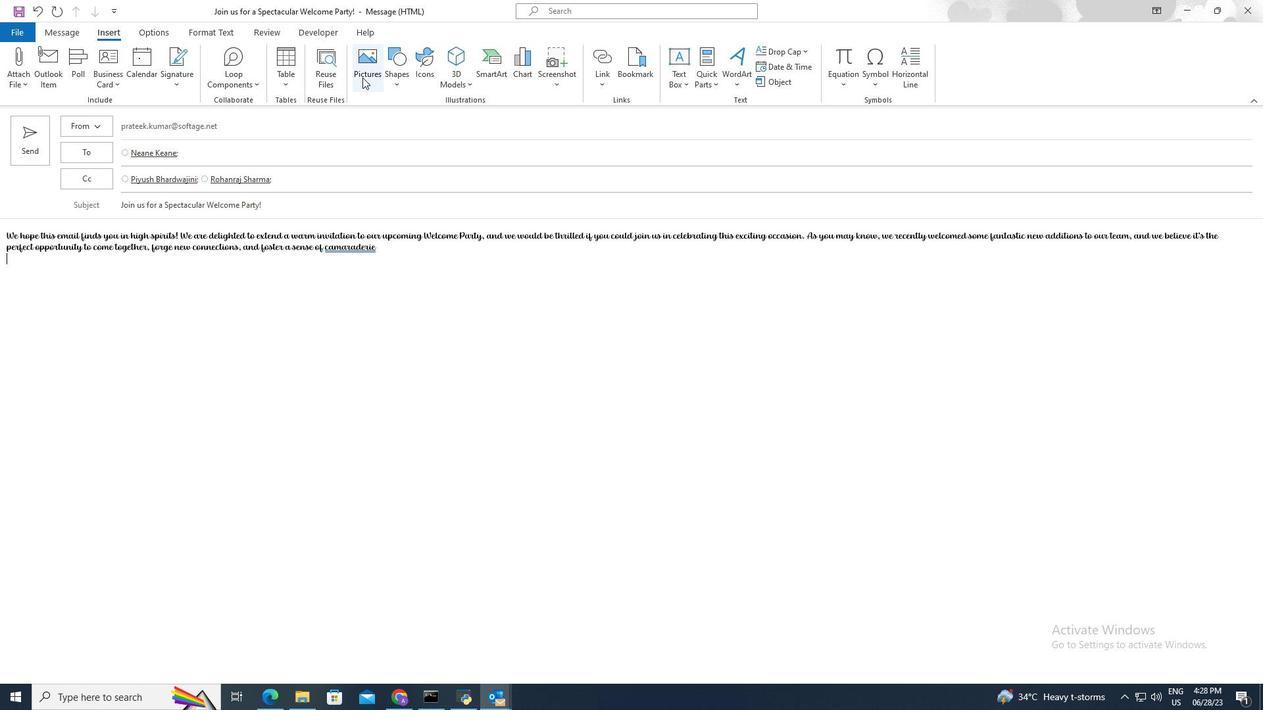 
Action: Mouse moved to (383, 119)
Screenshot: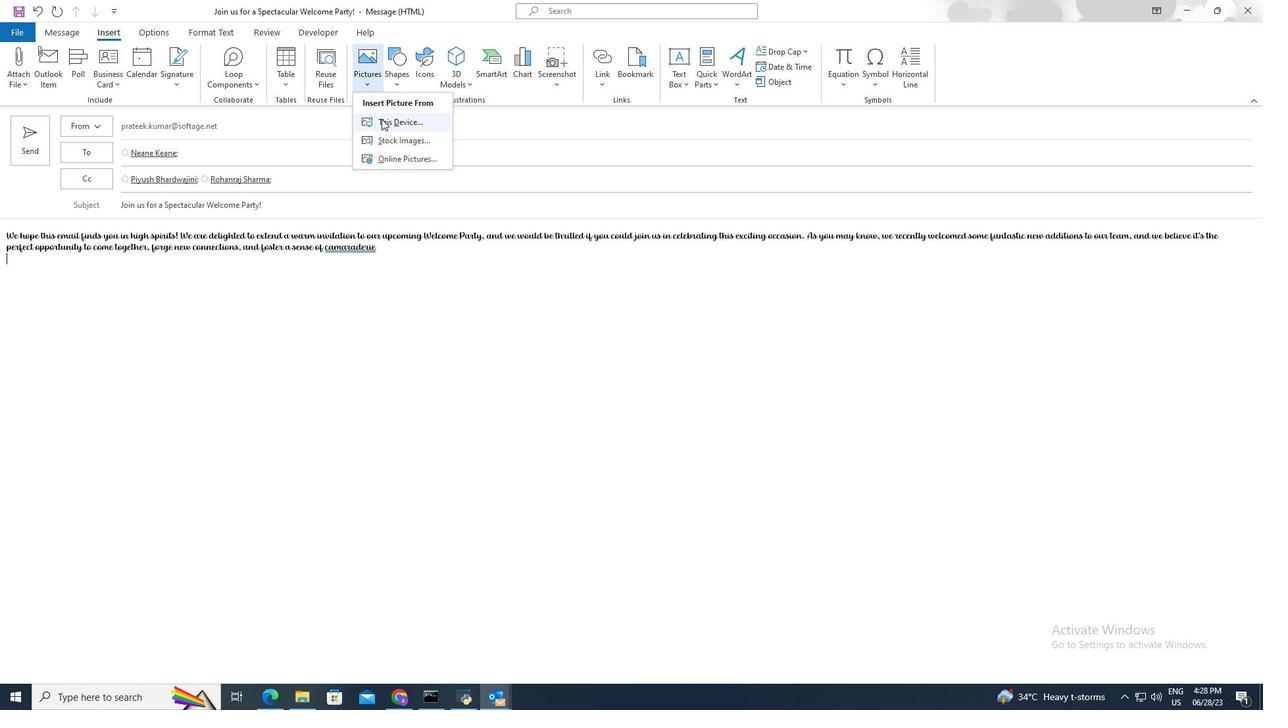 
Action: Mouse pressed left at (383, 119)
Screenshot: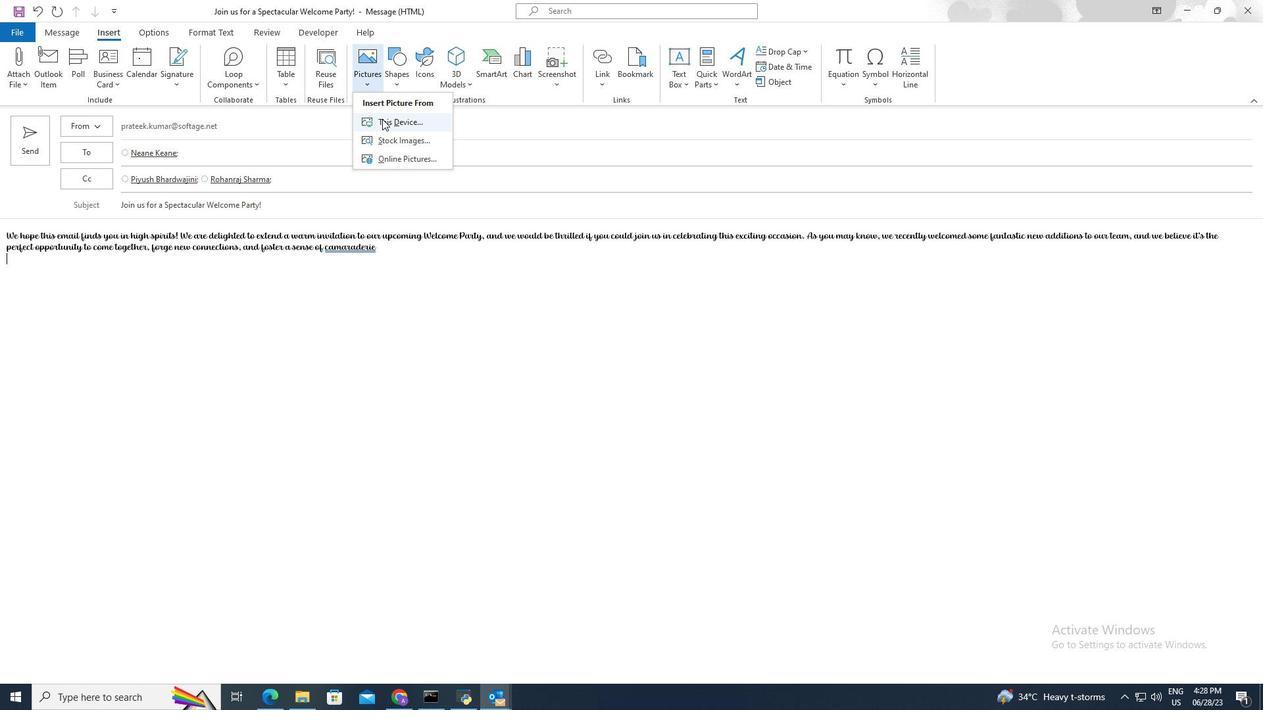 
Action: Mouse moved to (56, 157)
Screenshot: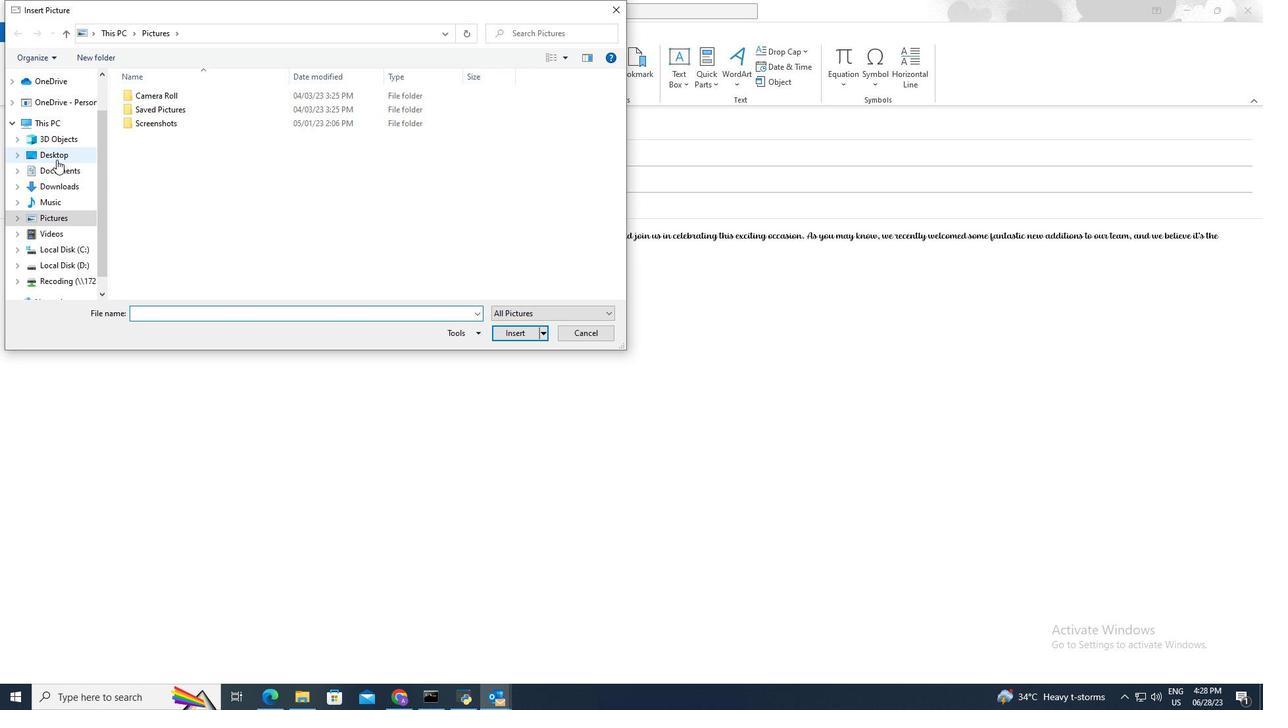 
Action: Mouse pressed left at (56, 157)
Screenshot: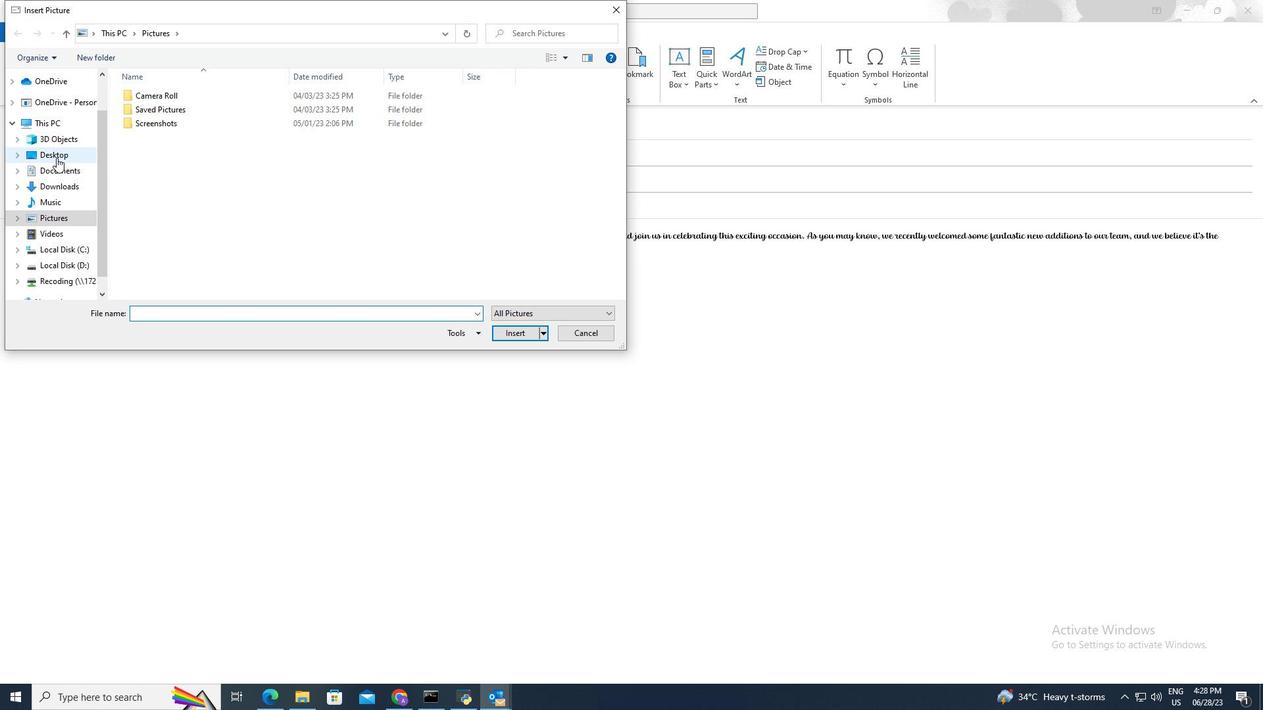 
Action: Mouse moved to (145, 124)
Screenshot: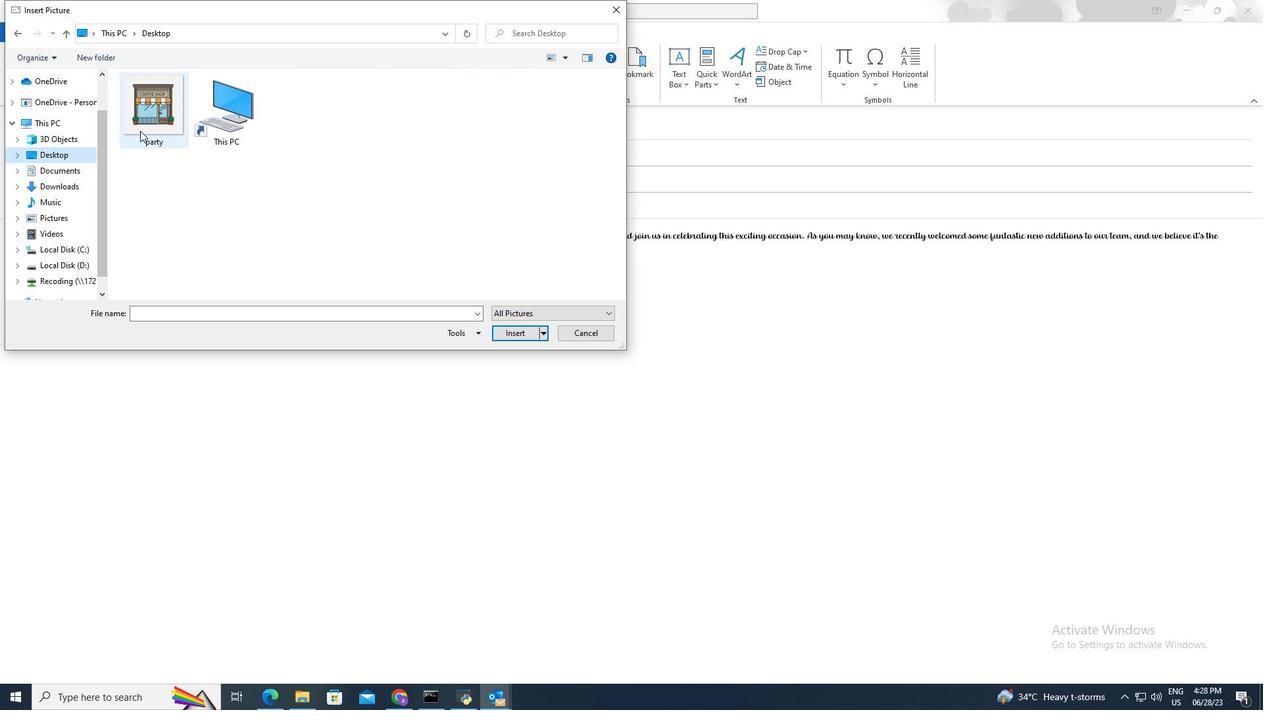 
Action: Mouse pressed left at (145, 124)
Screenshot: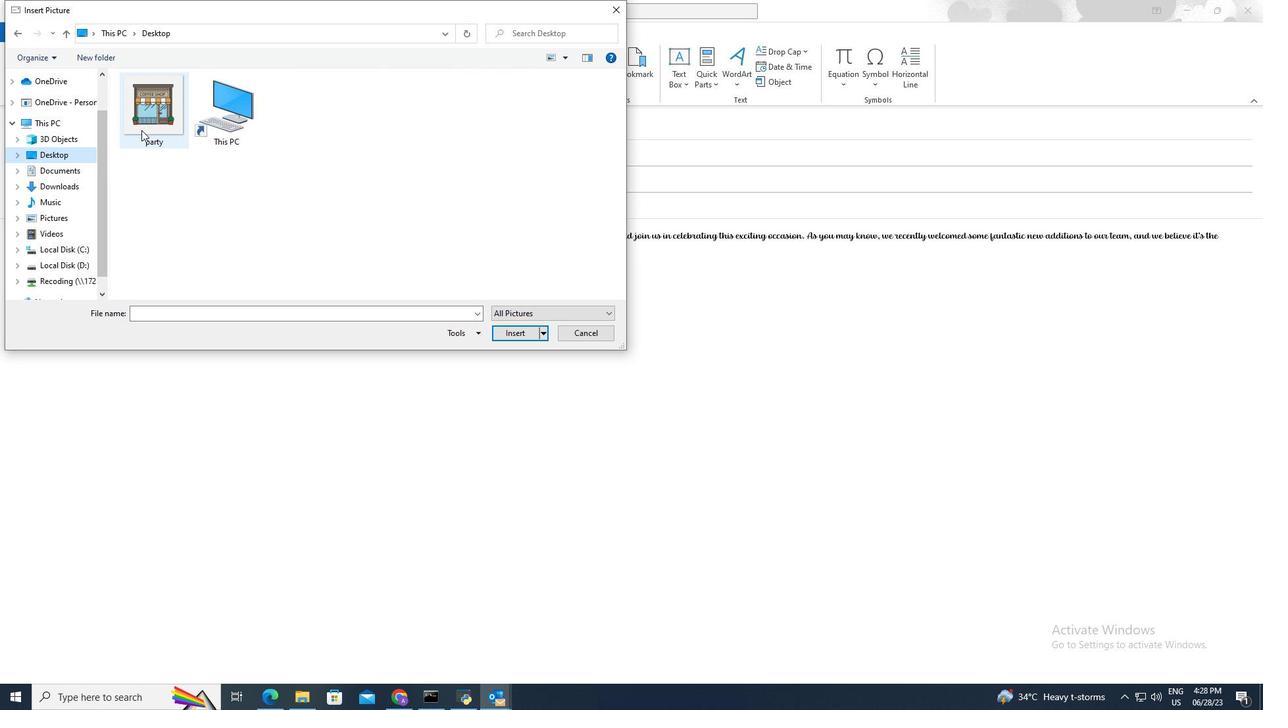 
Action: Mouse moved to (507, 334)
Screenshot: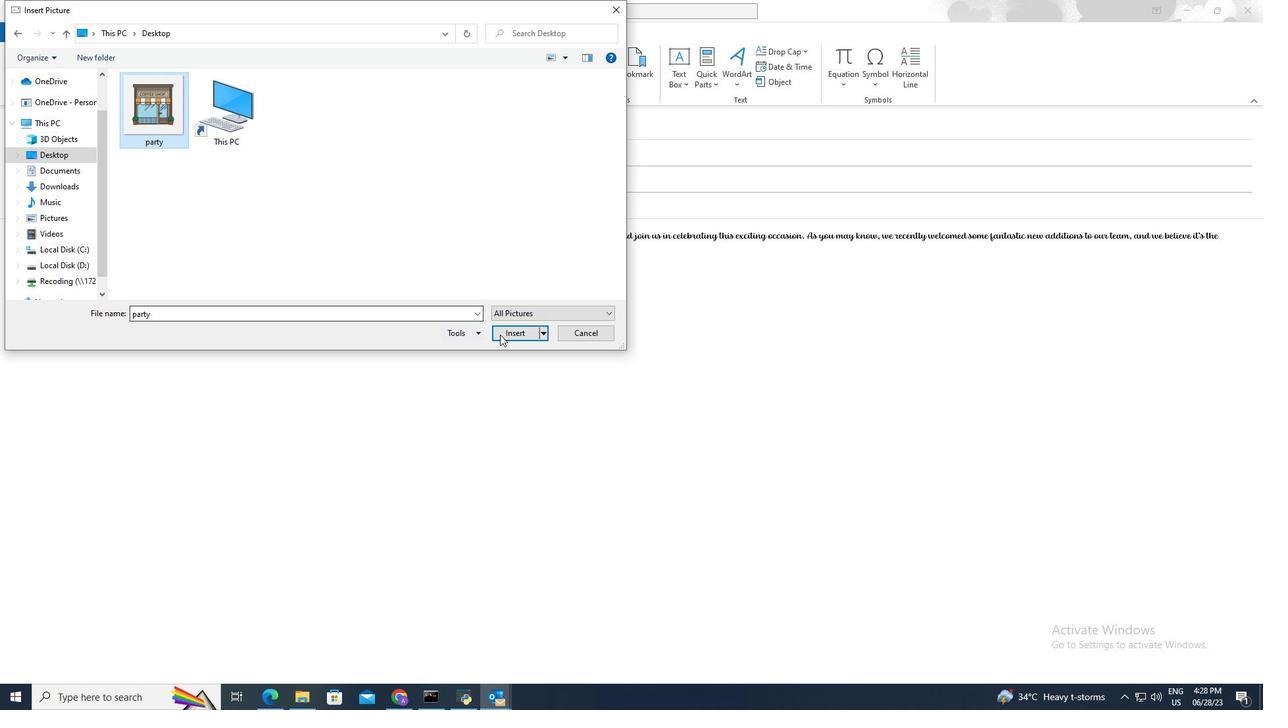 
Action: Mouse pressed left at (507, 334)
Screenshot: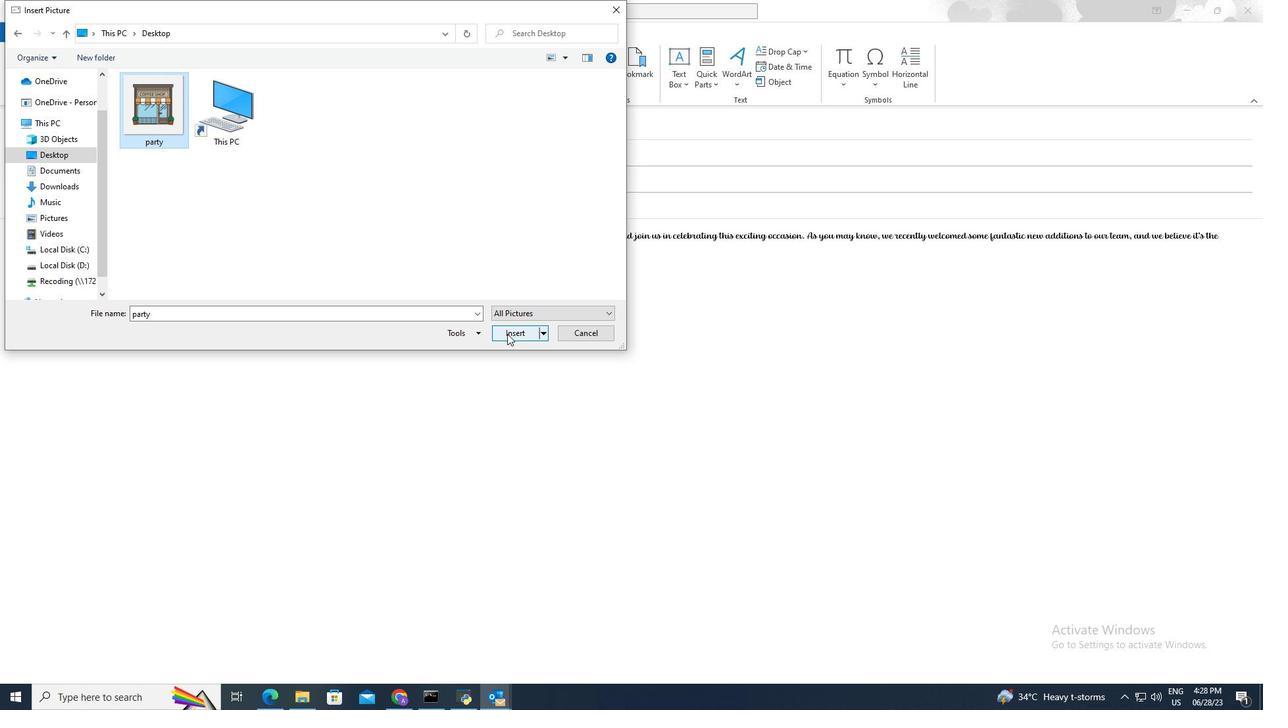
Action: Mouse moved to (1200, 59)
Screenshot: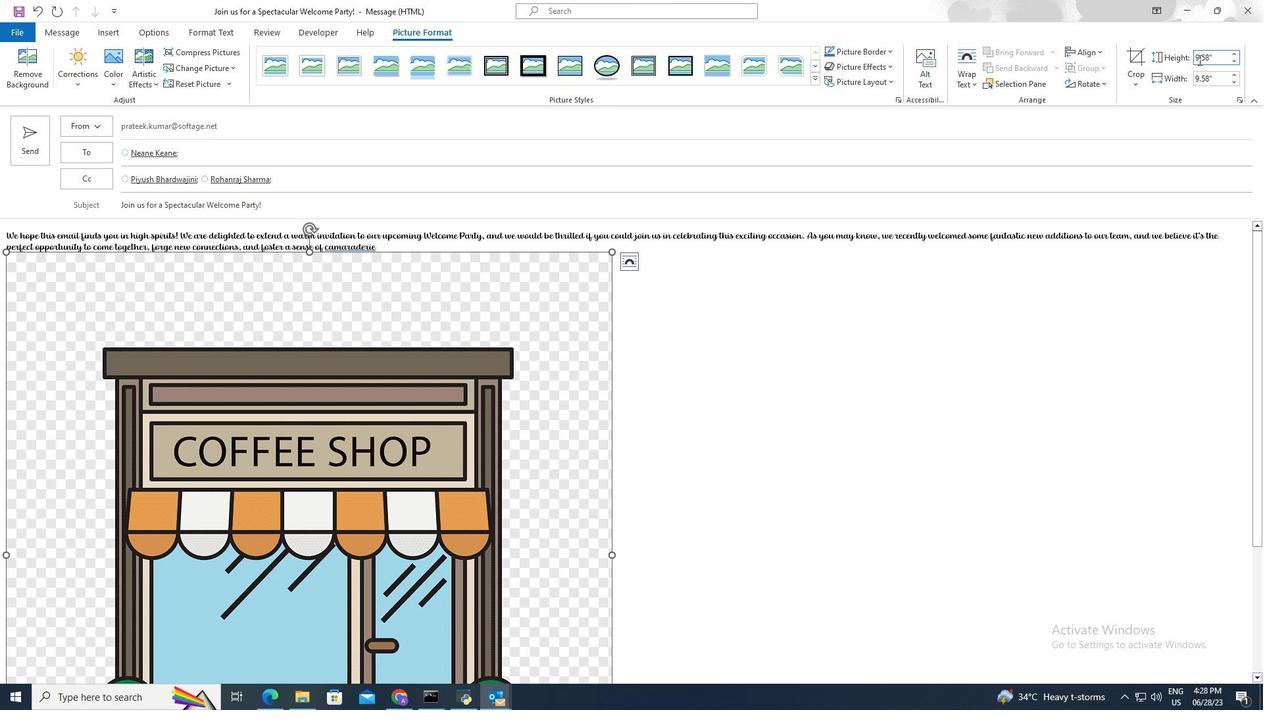 
Action: Mouse pressed left at (1200, 59)
Screenshot: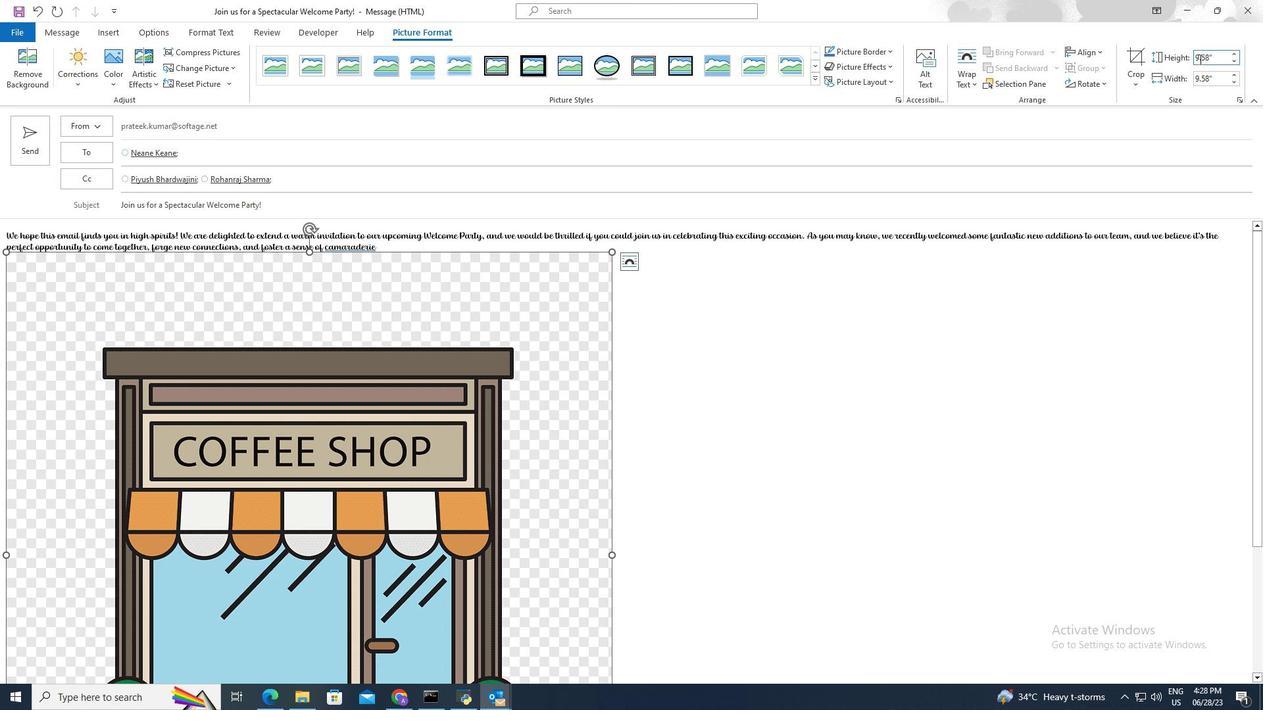 
Action: Mouse moved to (1121, 32)
Screenshot: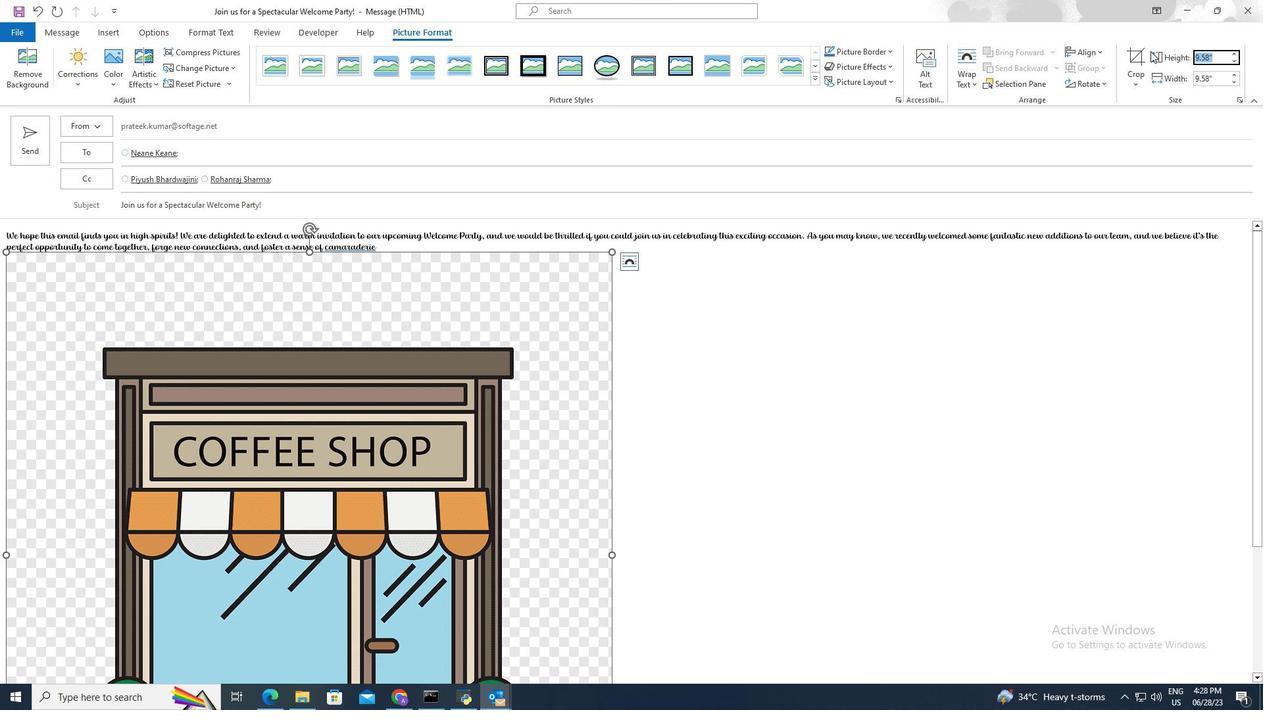 
Action: Key pressed 3.8<Key.enter>
Screenshot: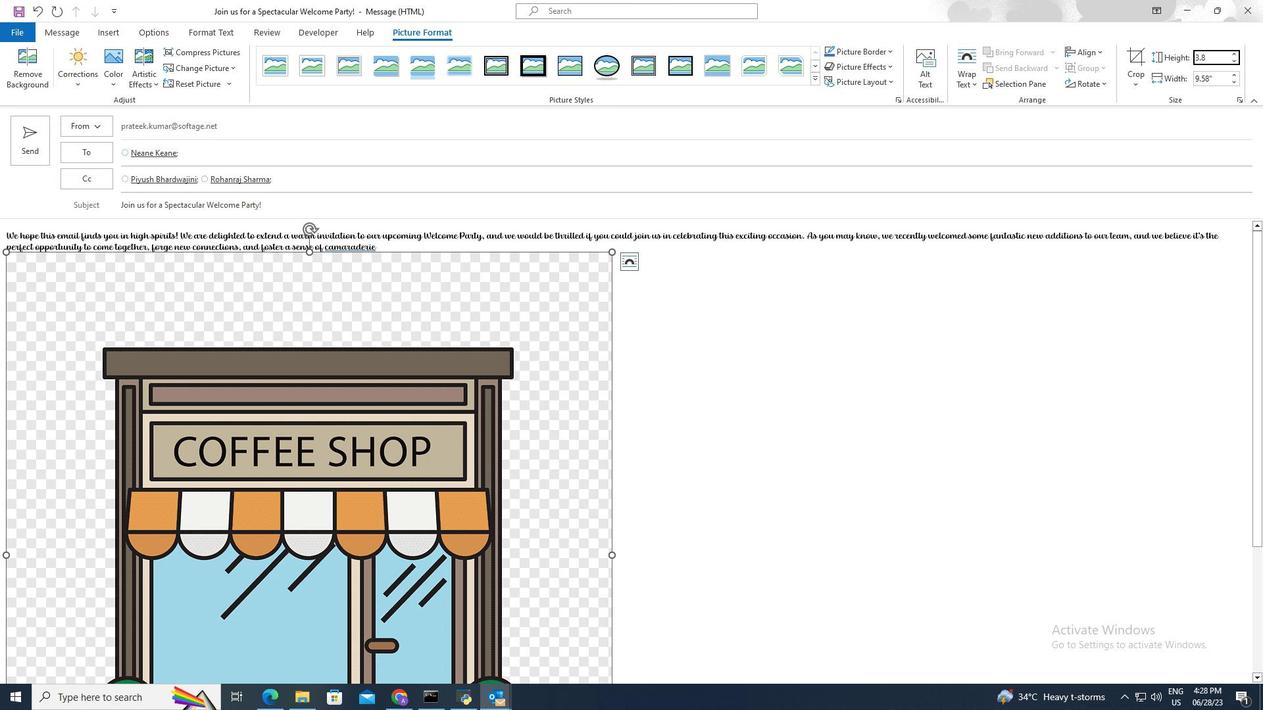 
Action: Mouse moved to (32, 133)
Screenshot: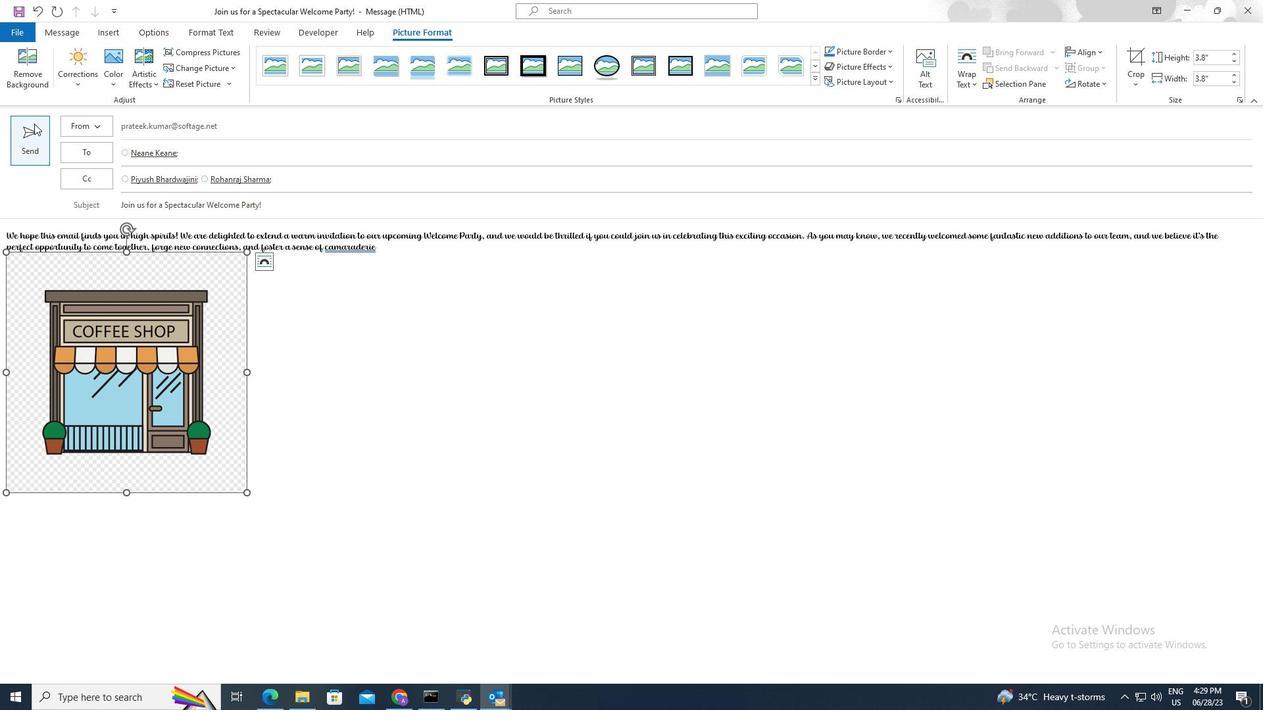 
Action: Mouse pressed left at (32, 133)
Screenshot: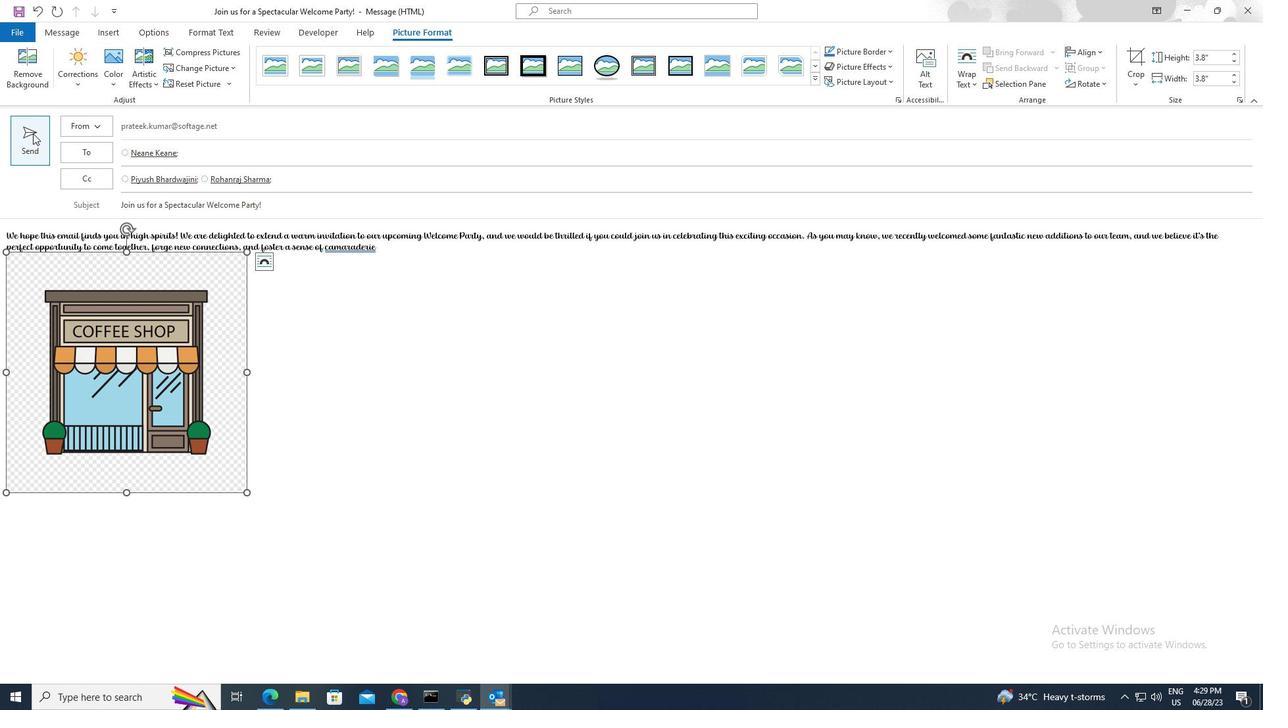 
Action: Mouse moved to (322, 261)
Screenshot: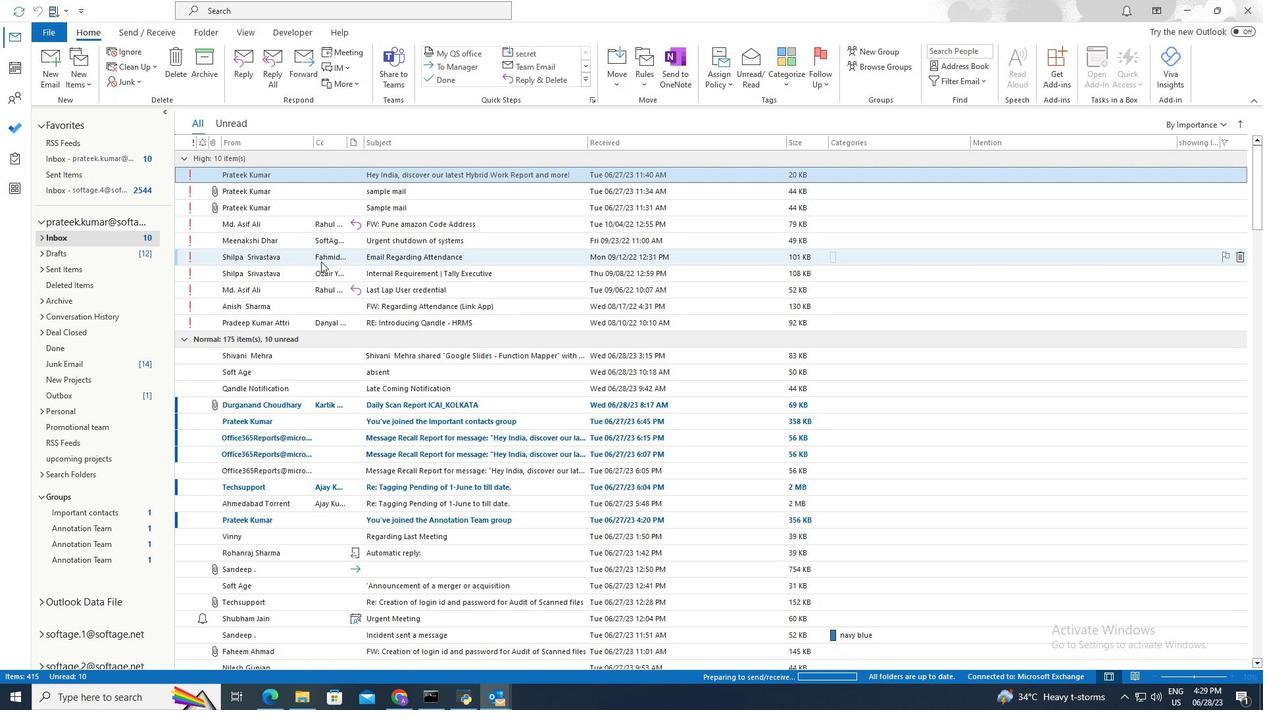 
